 Task: Look for space in Alt-Hohenschönhausen, Germany from 1st July, 2023 to 3rd July, 2023 for 1 adult in price range Rs.5000 to Rs.15000. Place can be private room with 1  bedroom having 1 bed and 1 bathroom. Property type can be house, flat, guest house, hotel. Amenities needed are: wifi. Booking option can be shelf check-in. Required host language is English.
Action: Mouse moved to (579, 88)
Screenshot: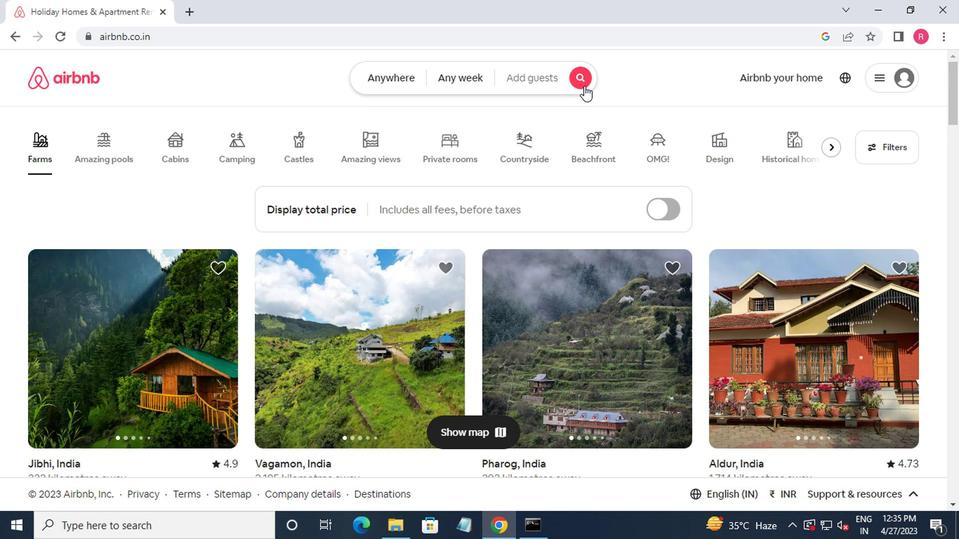 
Action: Mouse pressed left at (579, 88)
Screenshot: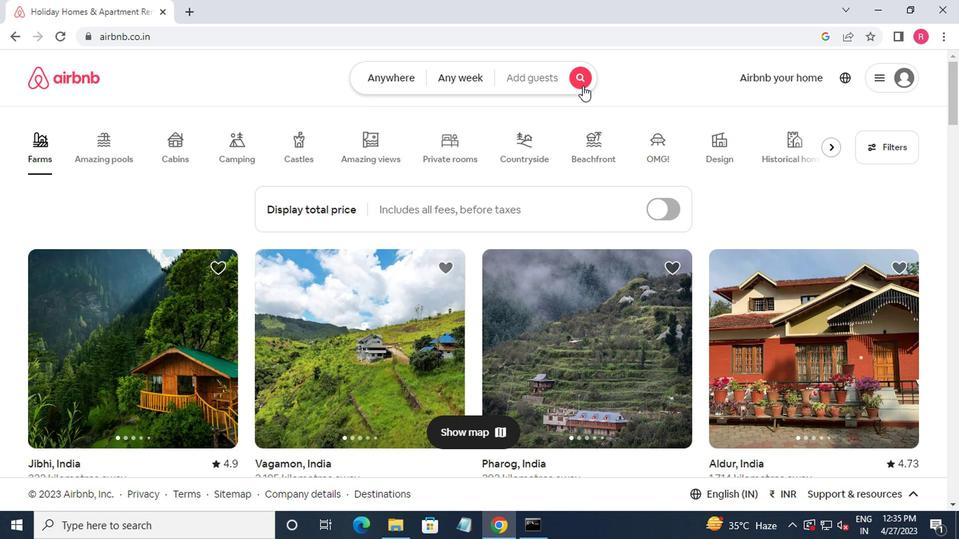 
Action: Mouse moved to (248, 147)
Screenshot: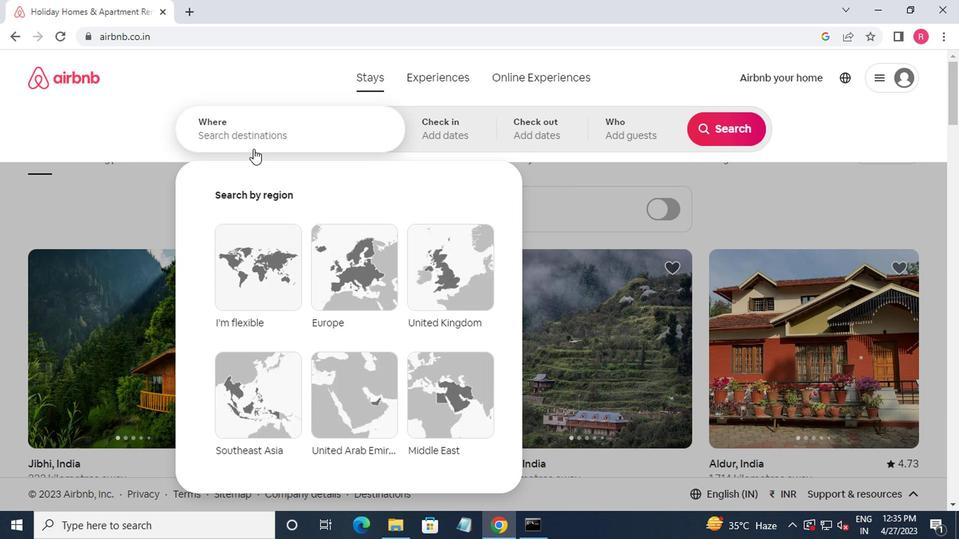 
Action: Mouse pressed left at (248, 147)
Screenshot: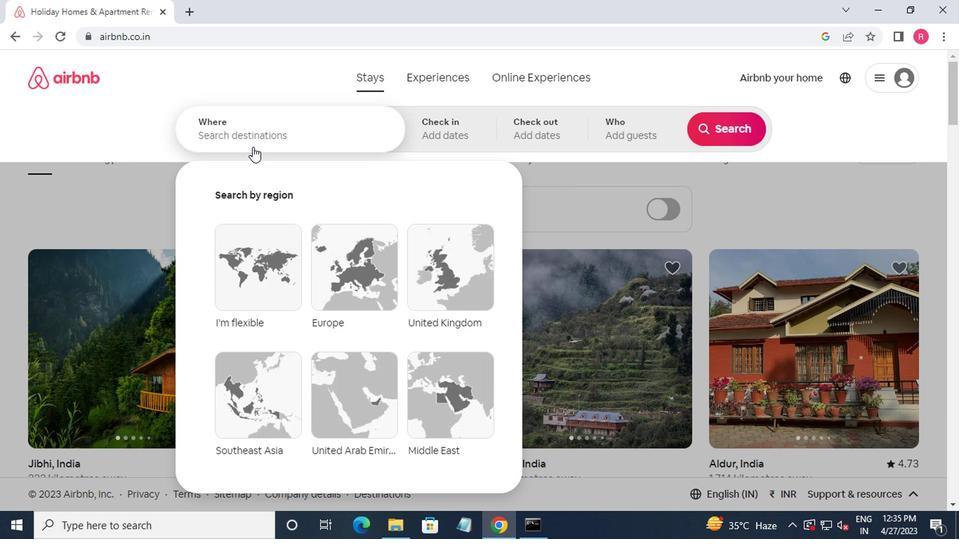 
Action: Mouse moved to (249, 147)
Screenshot: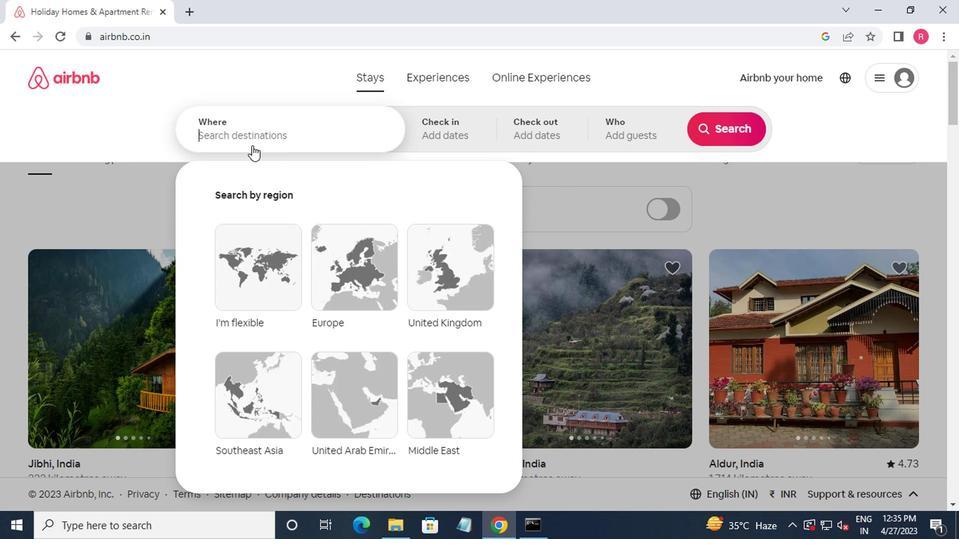 
Action: Key pressed alt-hohen<Key.down><Key.enter>
Screenshot: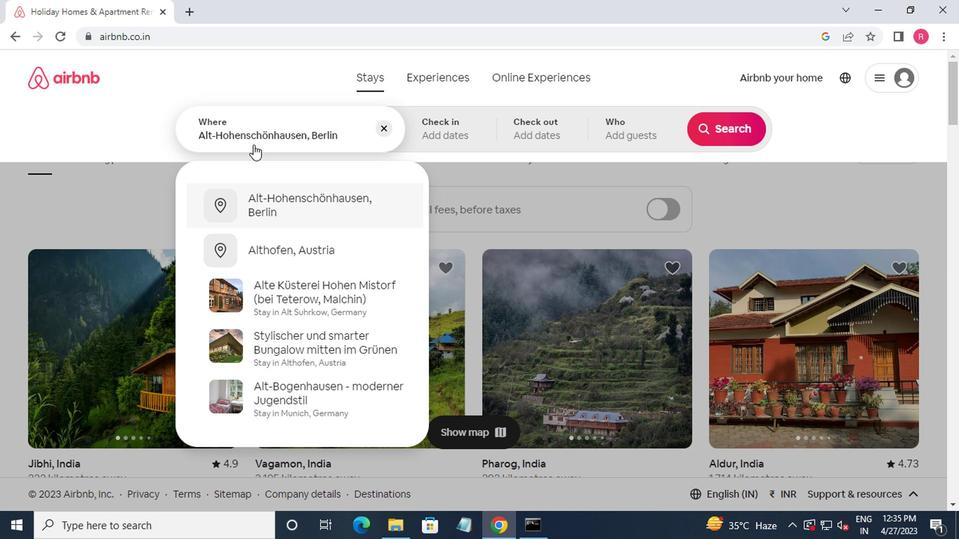 
Action: Mouse moved to (713, 246)
Screenshot: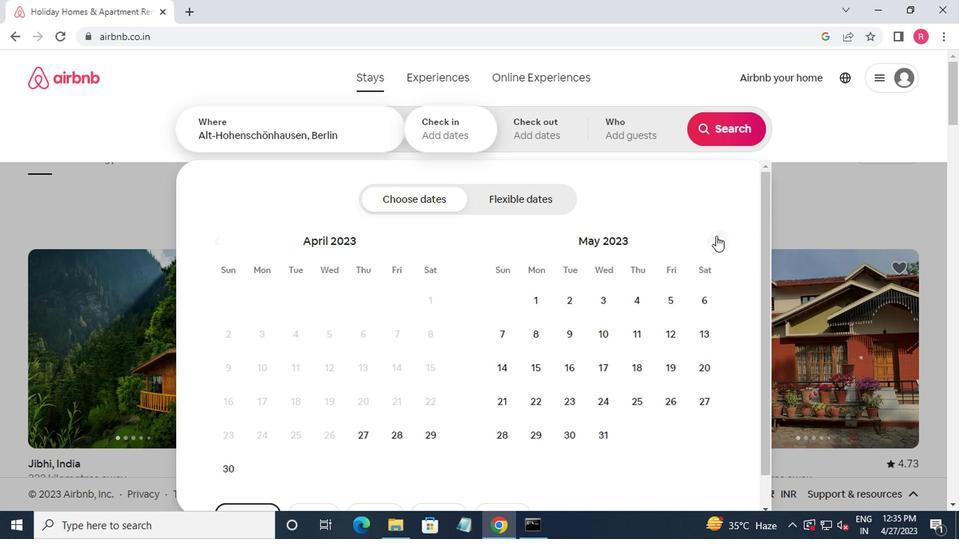 
Action: Mouse pressed left at (713, 246)
Screenshot: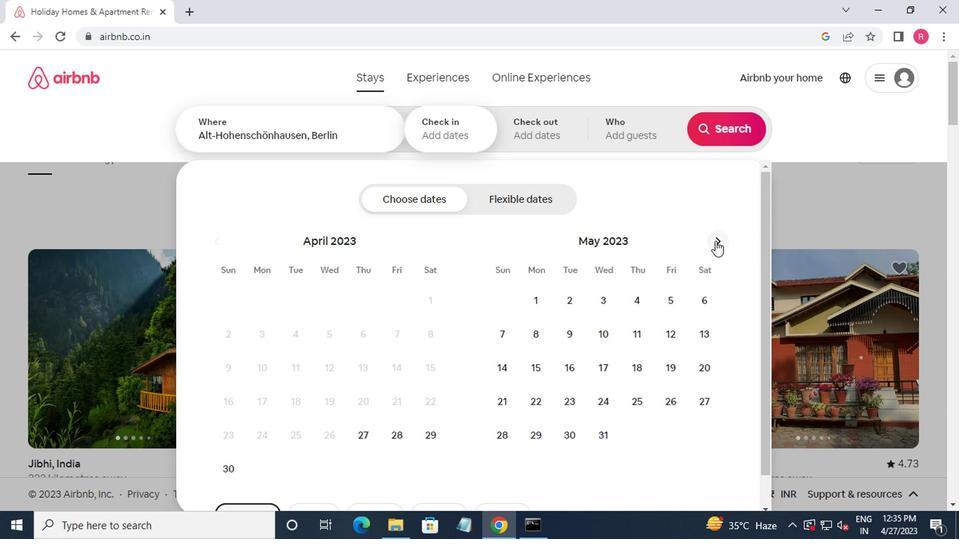 
Action: Mouse moved to (714, 242)
Screenshot: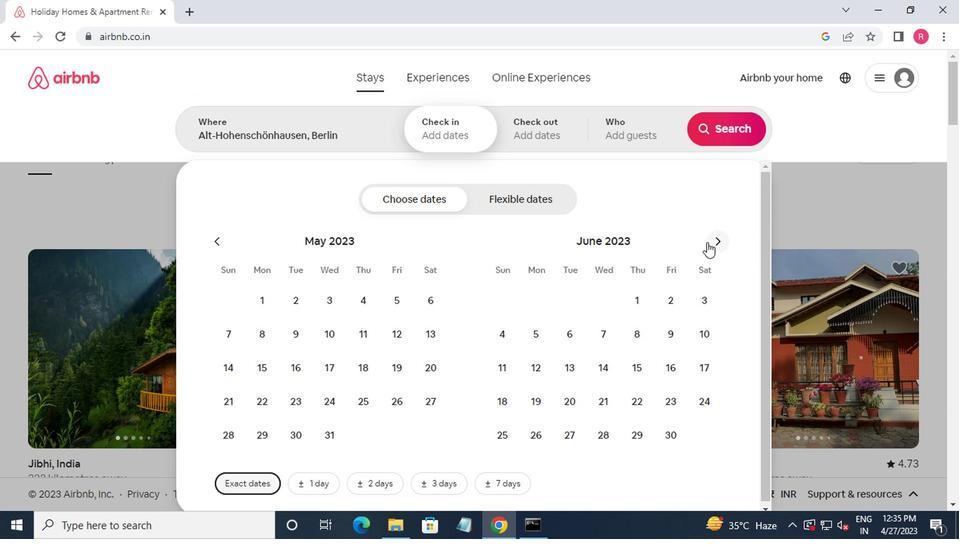 
Action: Mouse pressed left at (714, 242)
Screenshot: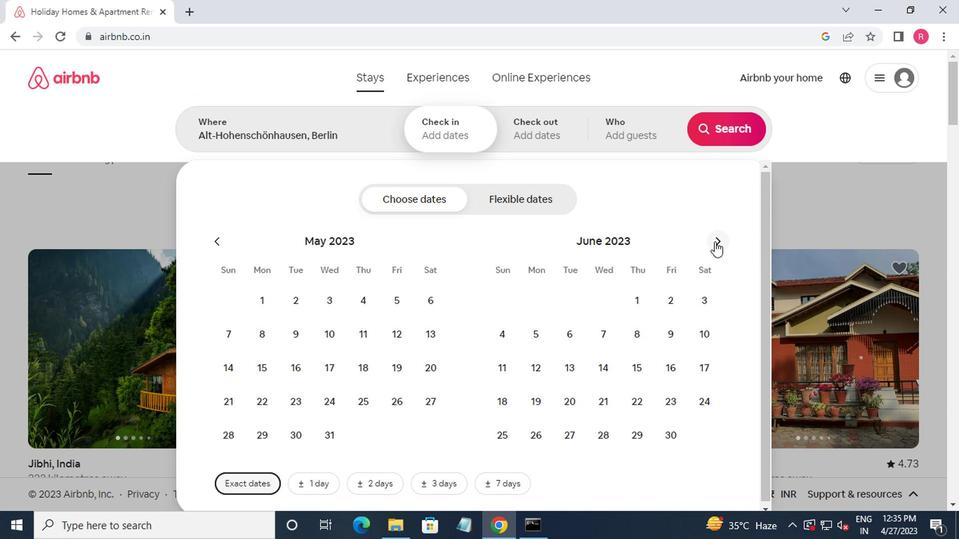 
Action: Mouse moved to (712, 306)
Screenshot: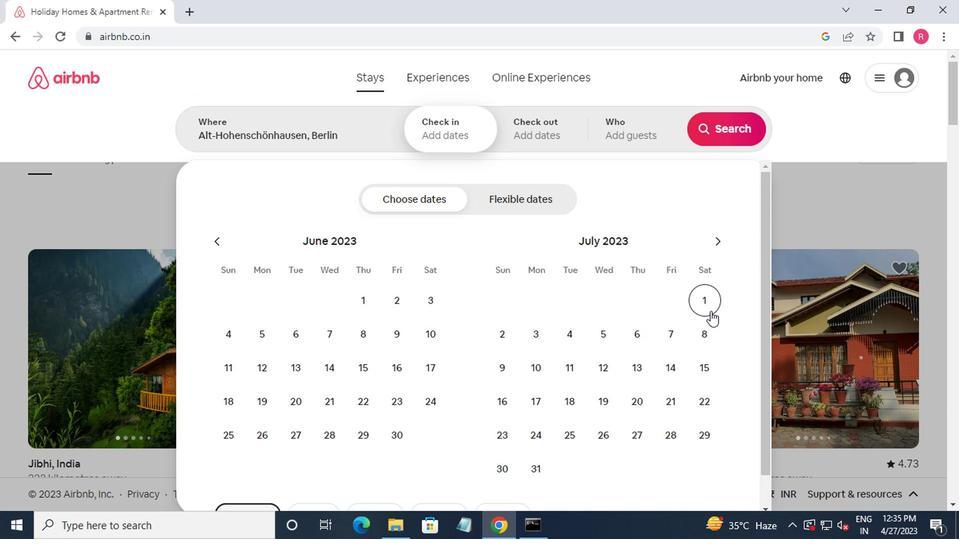 
Action: Mouse pressed left at (712, 306)
Screenshot: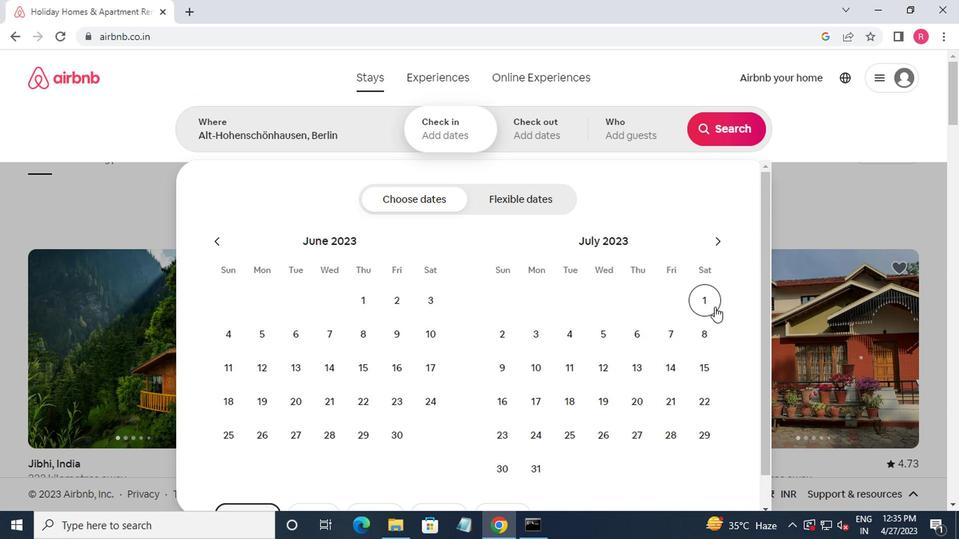 
Action: Mouse moved to (535, 340)
Screenshot: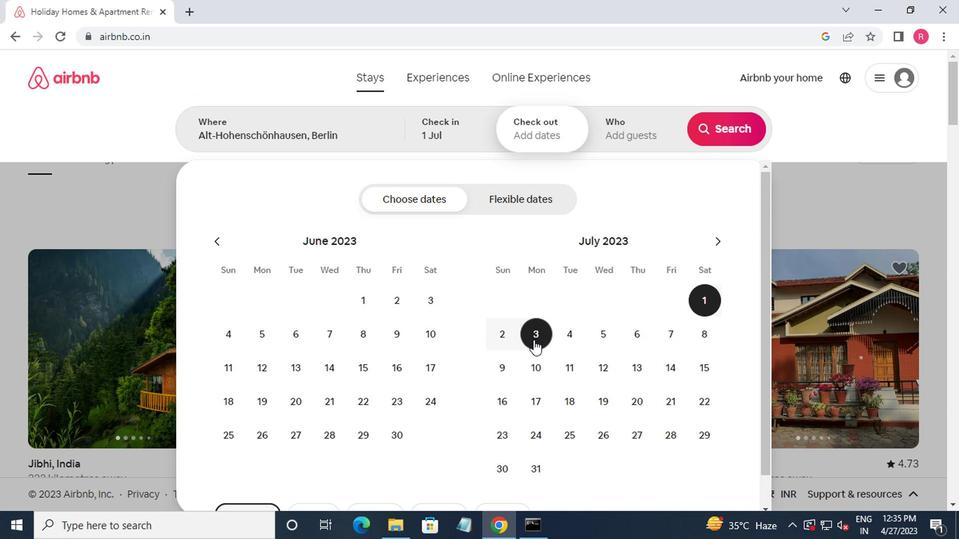 
Action: Mouse pressed left at (535, 340)
Screenshot: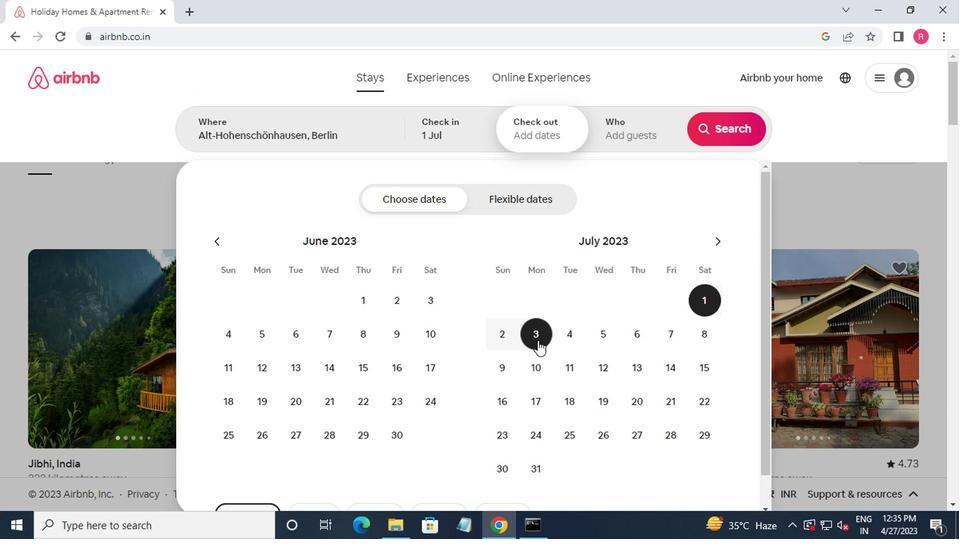 
Action: Mouse moved to (608, 137)
Screenshot: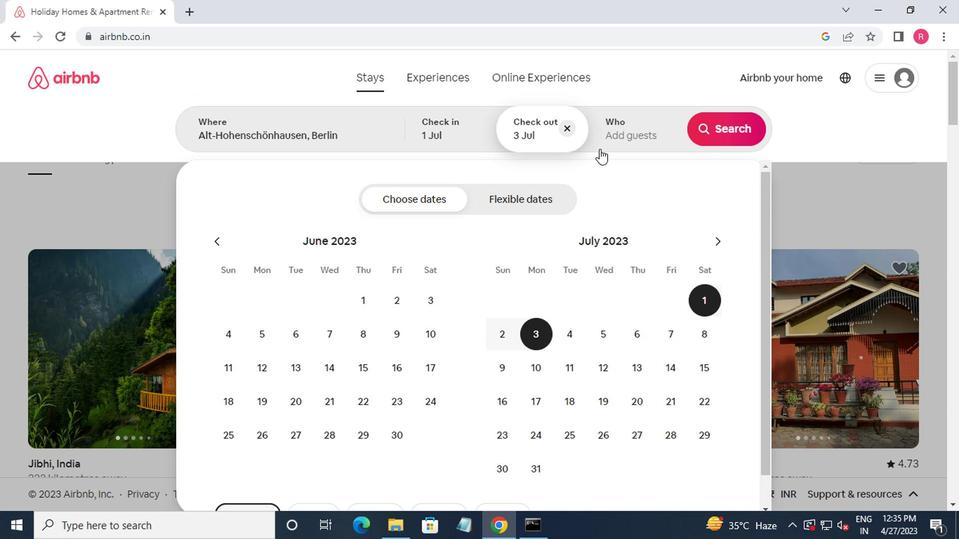 
Action: Mouse pressed left at (608, 137)
Screenshot: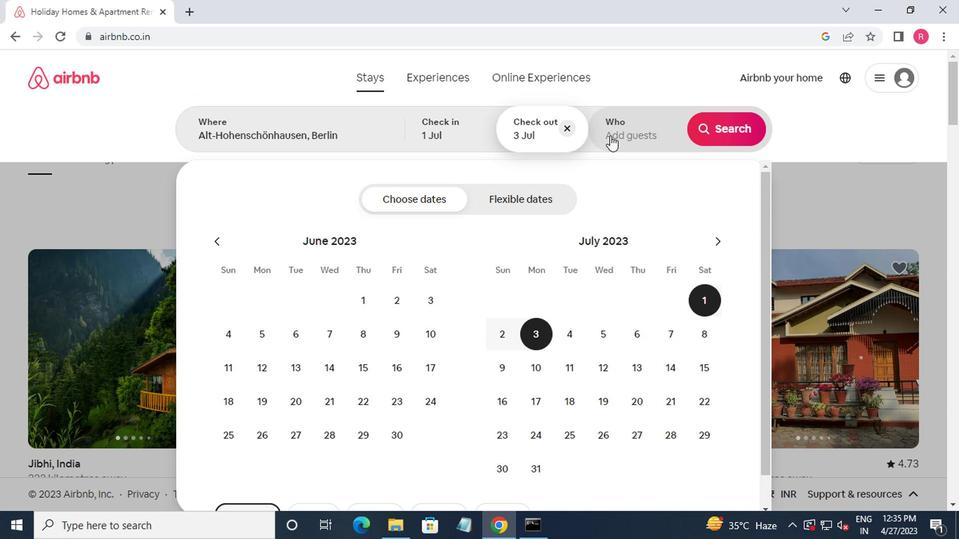 
Action: Mouse moved to (736, 207)
Screenshot: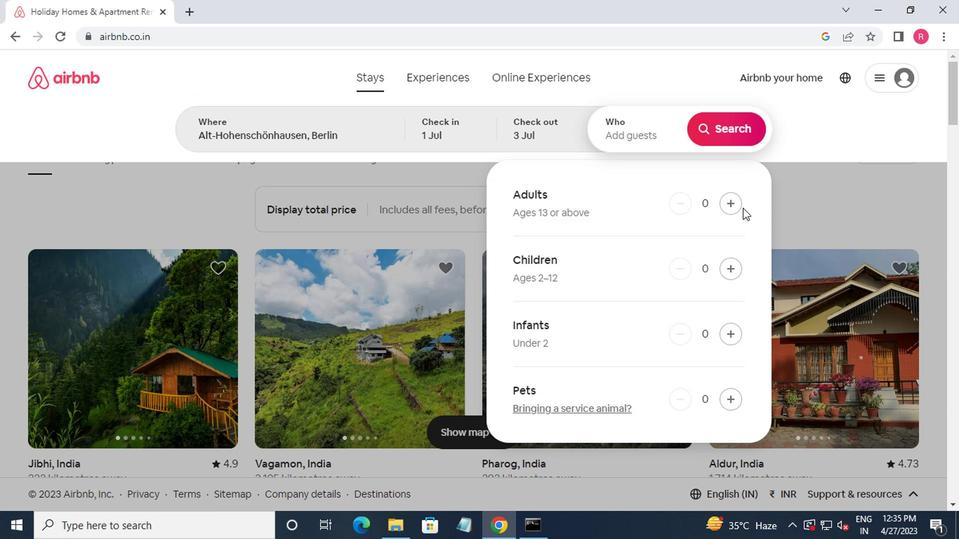 
Action: Mouse pressed left at (736, 207)
Screenshot: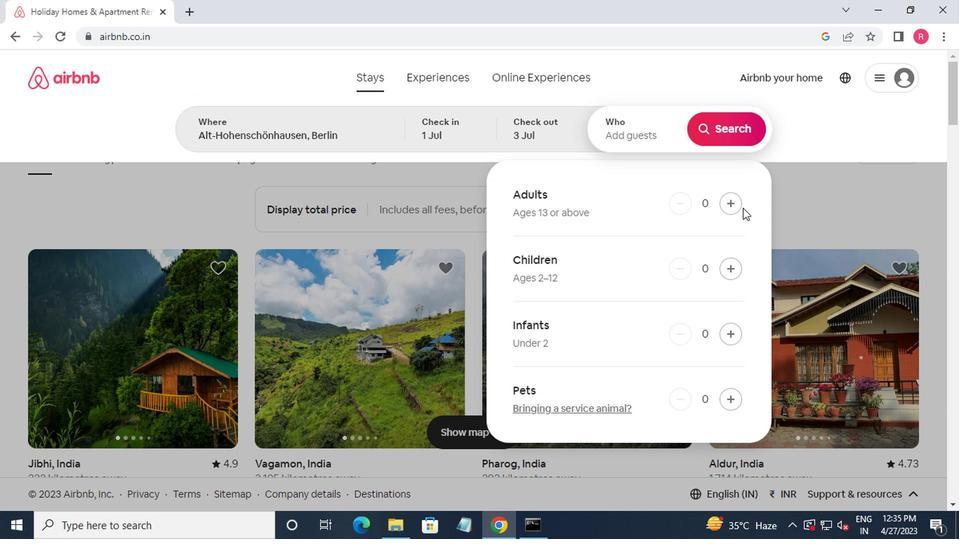 
Action: Mouse moved to (724, 145)
Screenshot: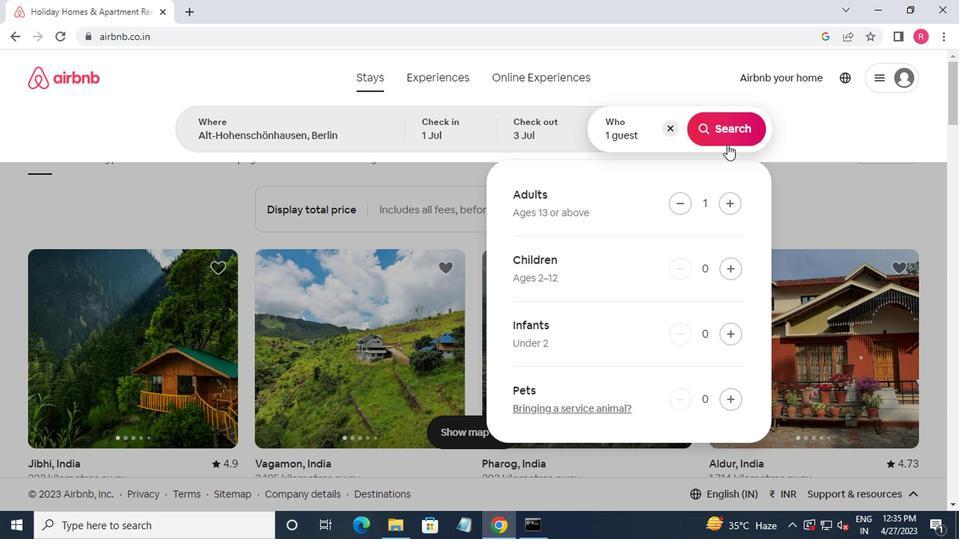 
Action: Mouse pressed left at (724, 145)
Screenshot: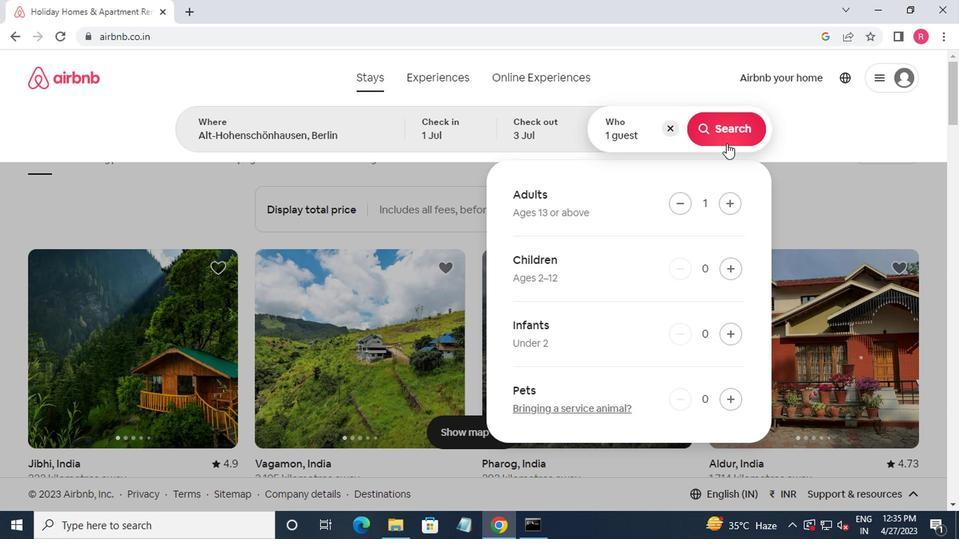 
Action: Mouse moved to (892, 135)
Screenshot: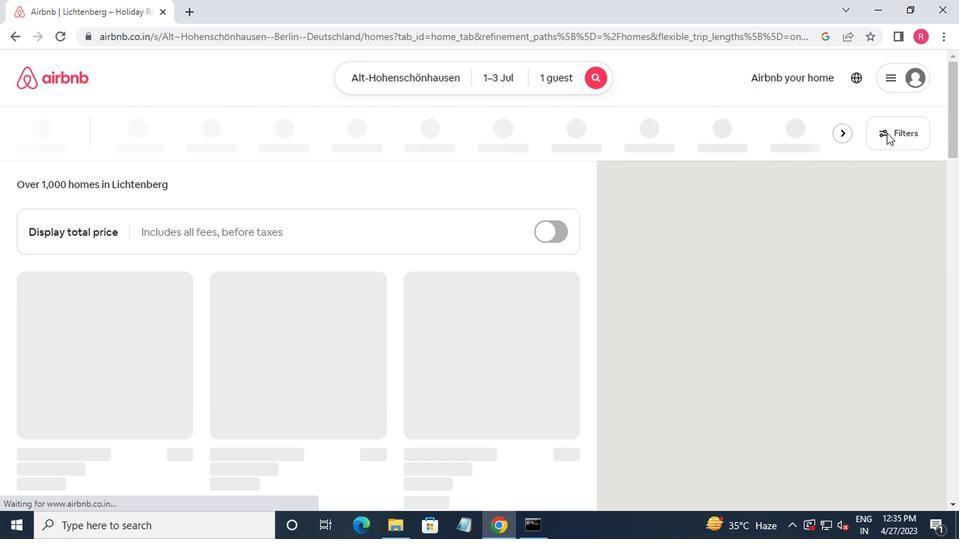 
Action: Mouse pressed left at (892, 135)
Screenshot: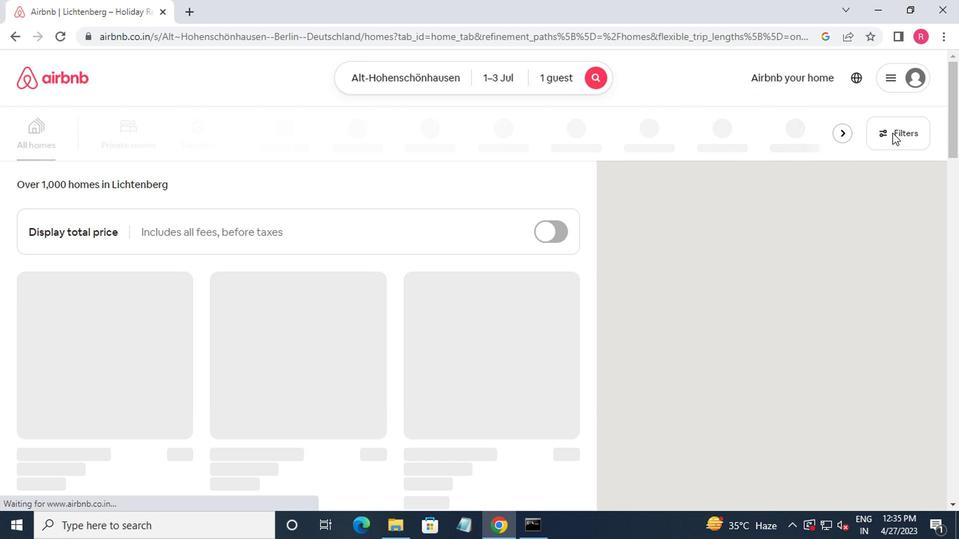 
Action: Mouse moved to (343, 315)
Screenshot: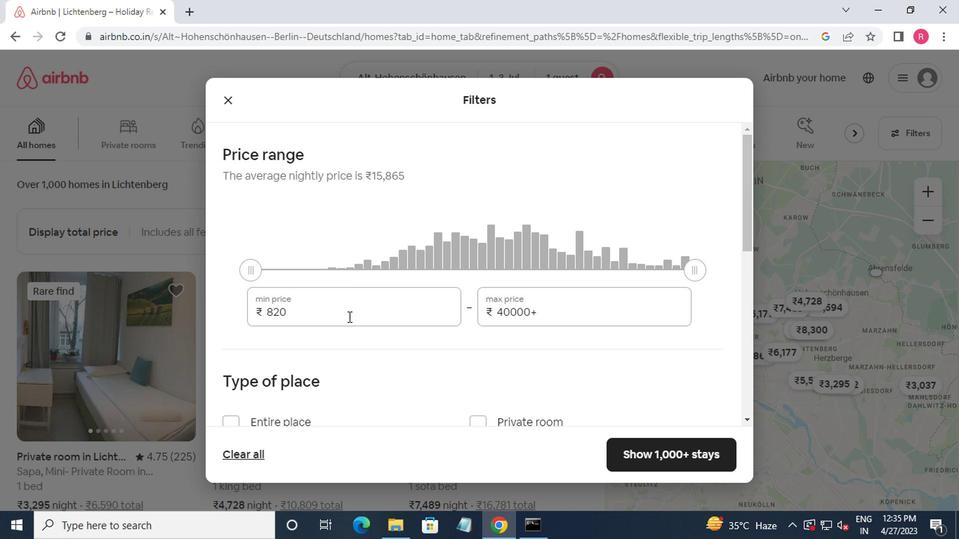 
Action: Mouse pressed left at (343, 315)
Screenshot: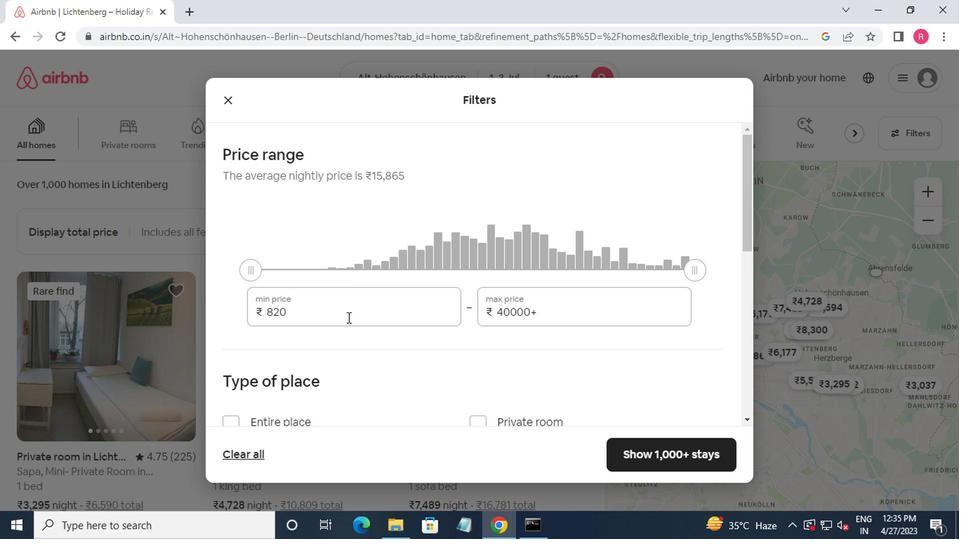 
Action: Mouse moved to (343, 313)
Screenshot: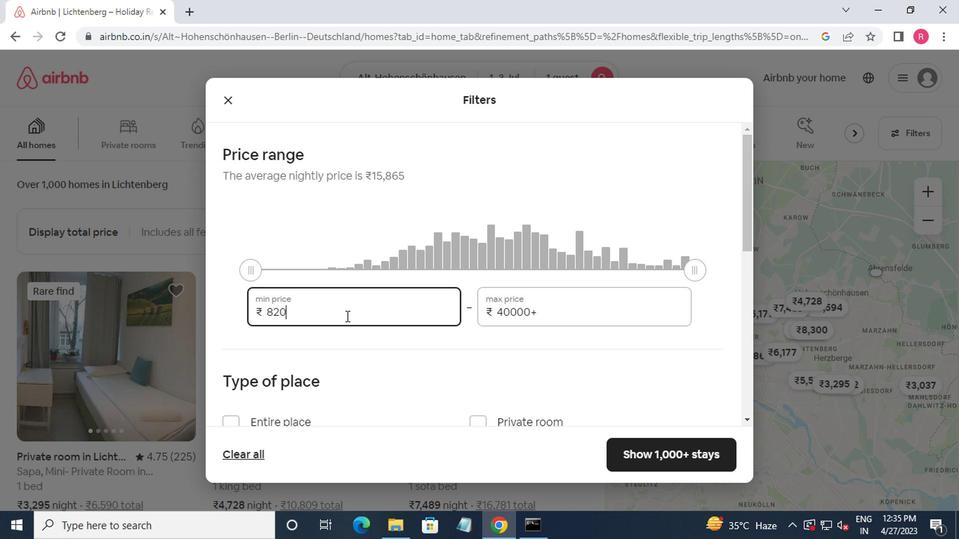 
Action: Key pressed <Key.backspace><Key.backspace><Key.backspace><Key.backspace><Key.backspace>5000<Key.tab>1<Key.backspace><Key.backspace><Key.backspace><Key.backspace><Key.backspace><Key.backspace><Key.backspace><Key.backspace><Key.backspace><Key.backspace>15000
Screenshot: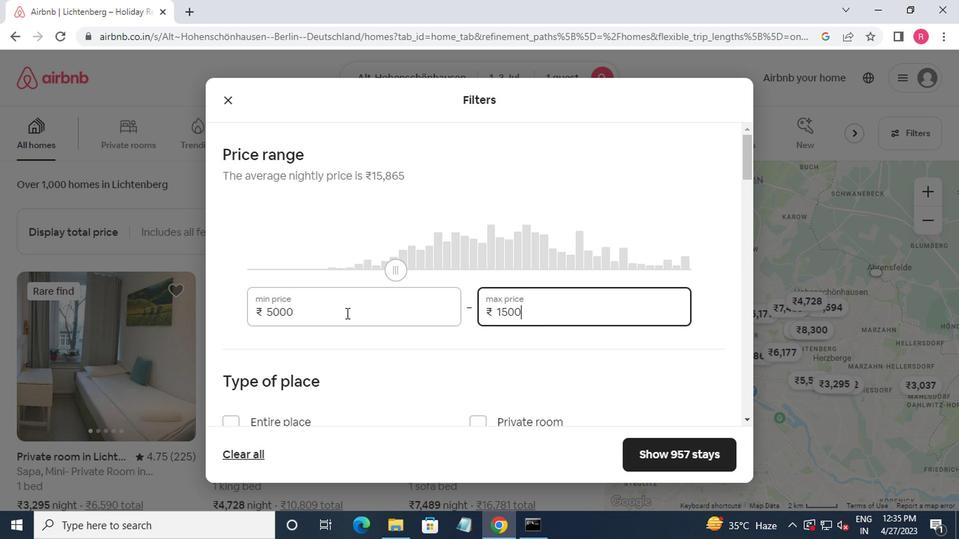 
Action: Mouse moved to (340, 315)
Screenshot: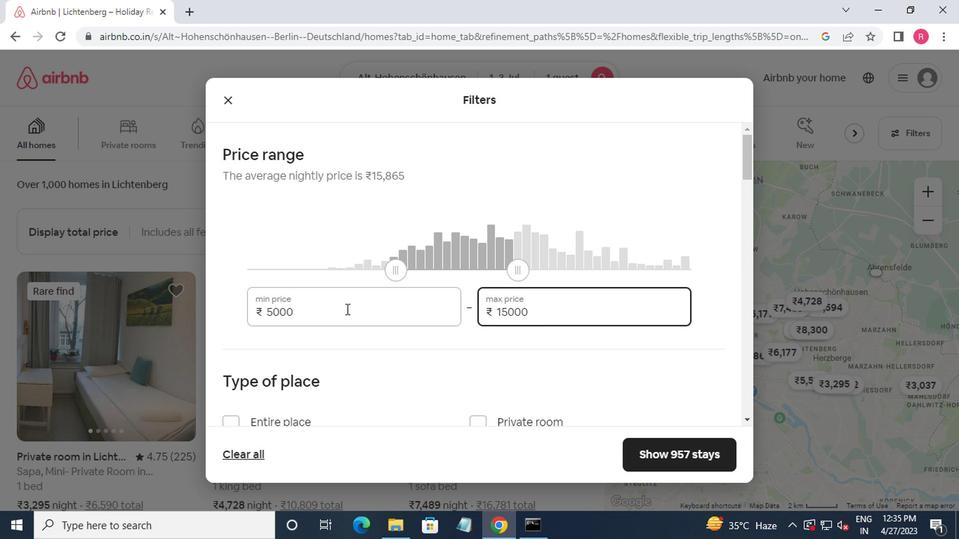 
Action: Mouse scrolled (340, 315) with delta (0, 0)
Screenshot: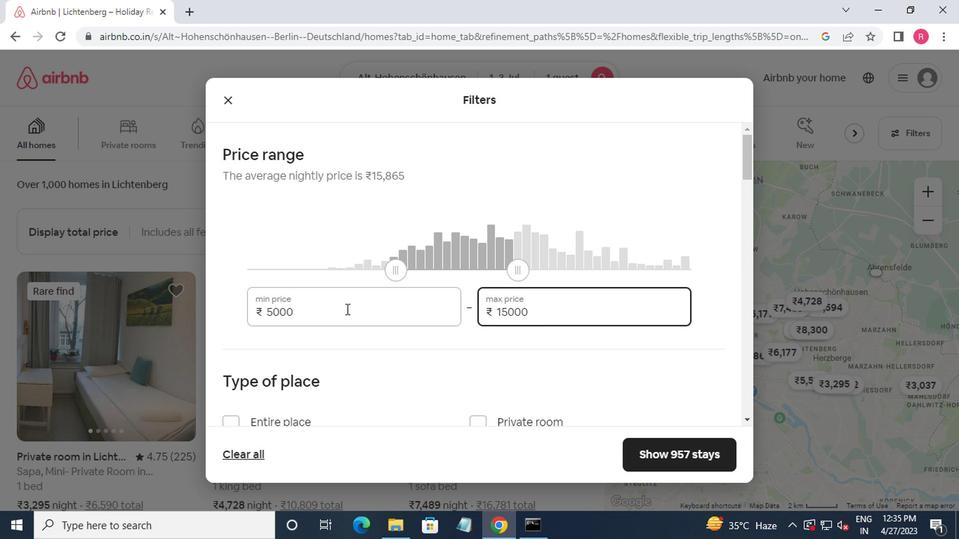 
Action: Mouse moved to (340, 317)
Screenshot: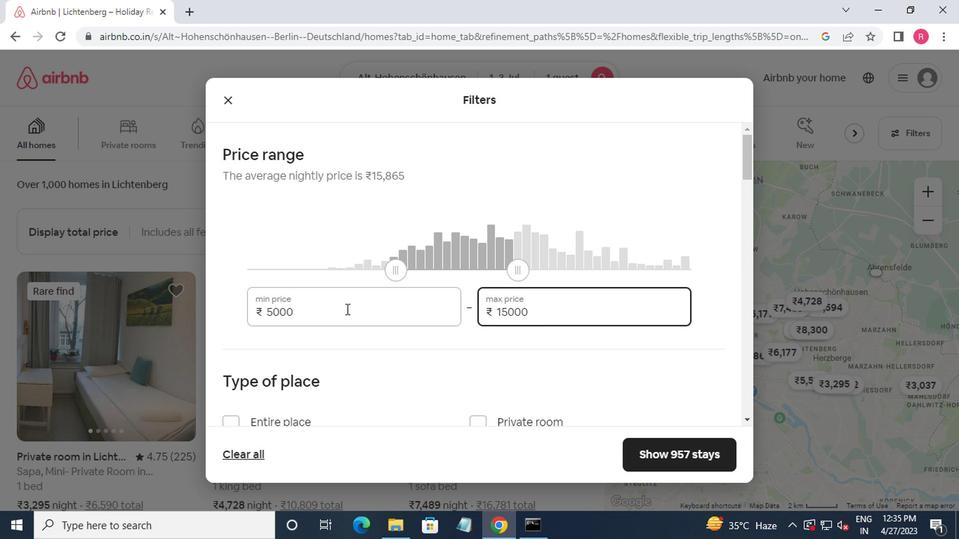 
Action: Mouse scrolled (340, 317) with delta (0, 0)
Screenshot: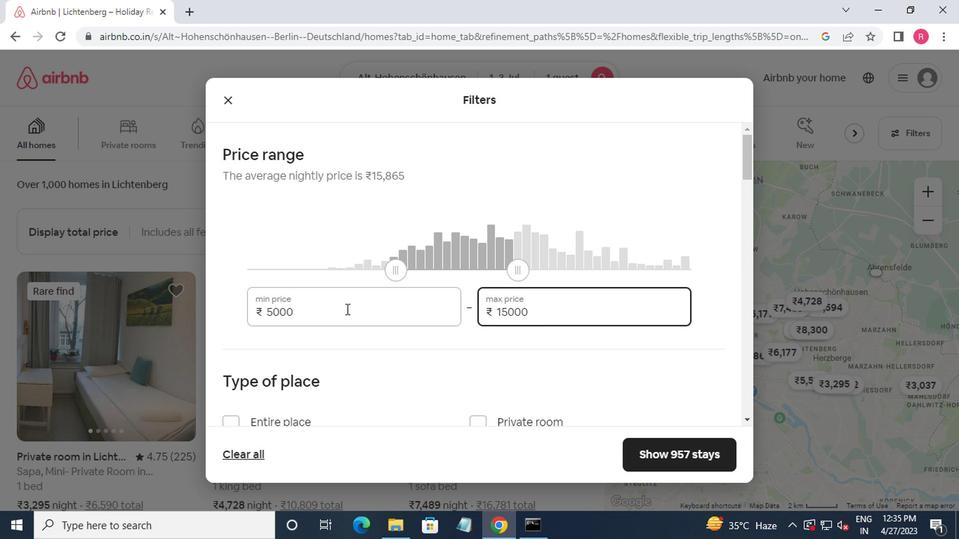 
Action: Mouse moved to (481, 285)
Screenshot: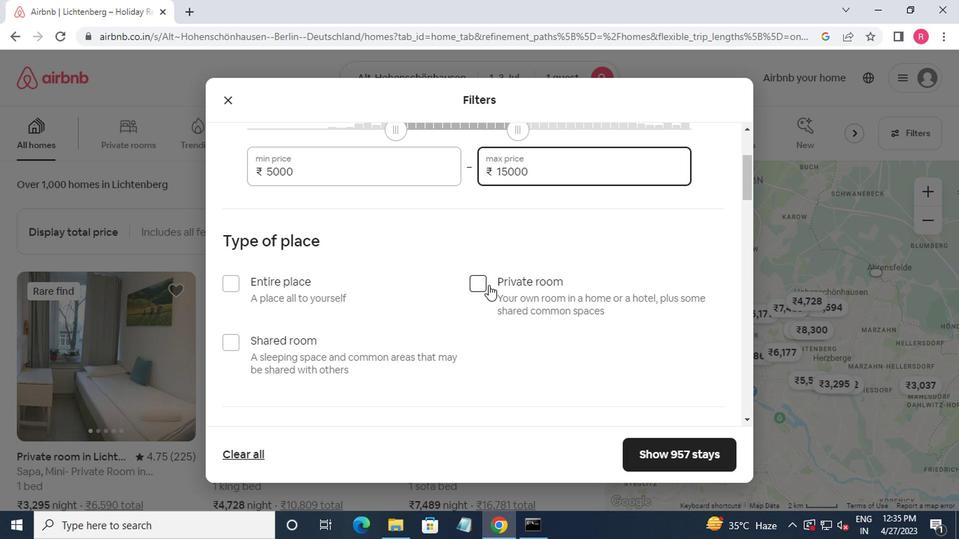 
Action: Mouse pressed left at (481, 285)
Screenshot: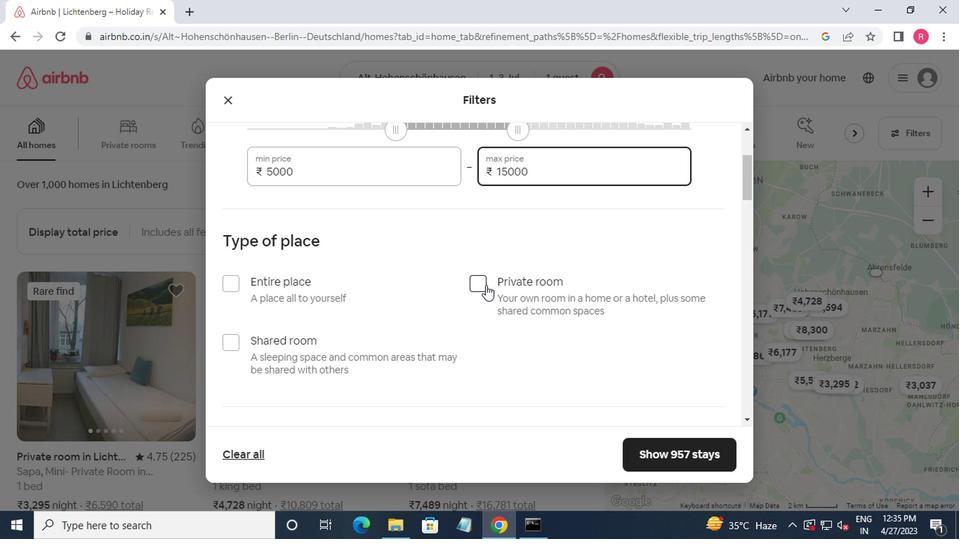
Action: Mouse moved to (478, 285)
Screenshot: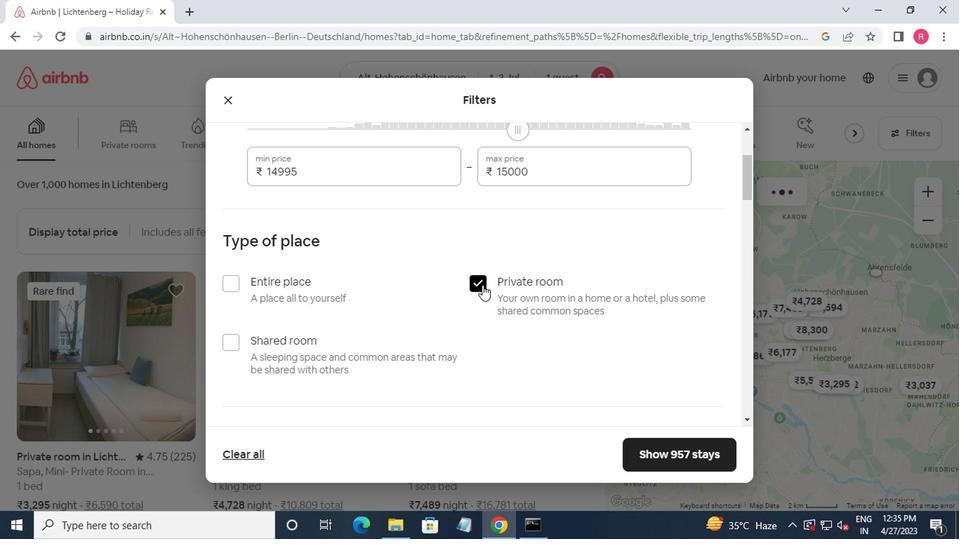 
Action: Mouse scrolled (478, 284) with delta (0, 0)
Screenshot: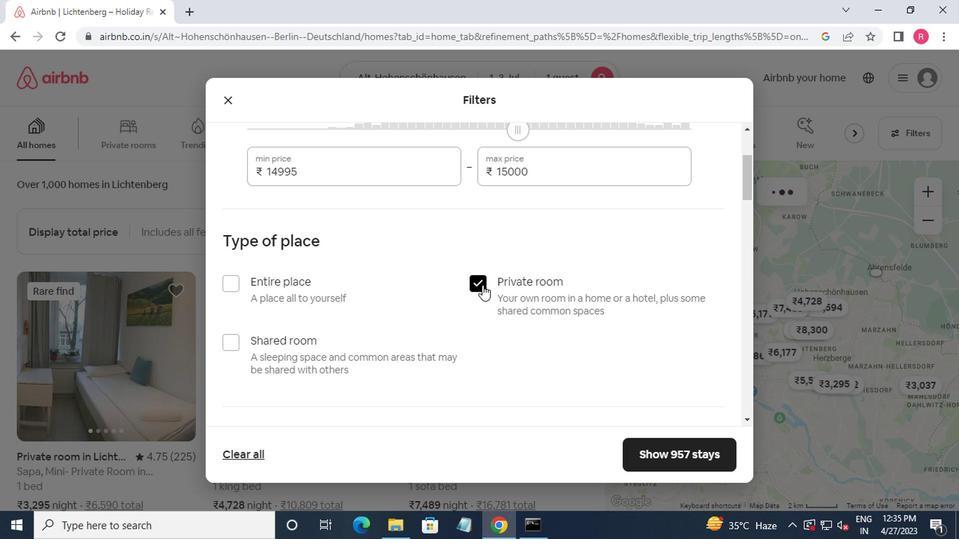 
Action: Mouse moved to (477, 286)
Screenshot: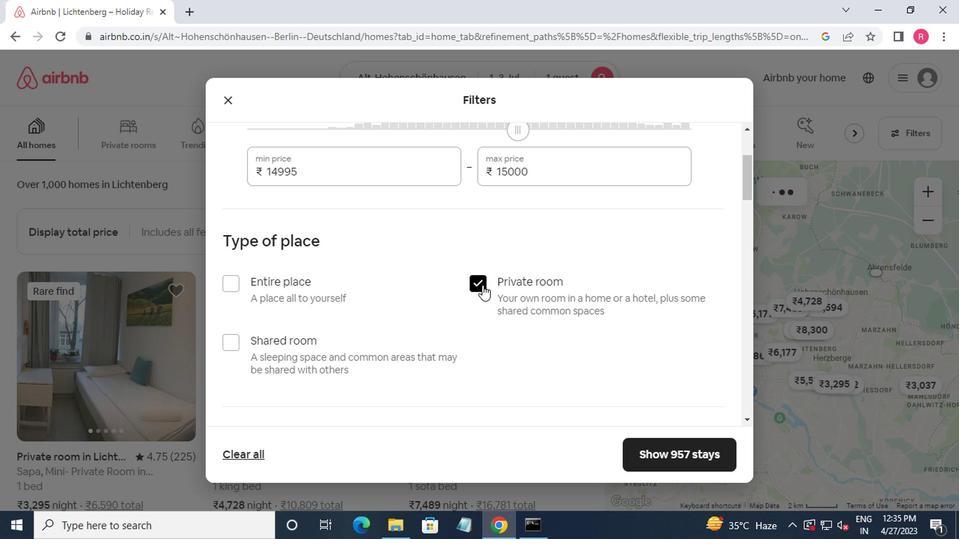 
Action: Mouse scrolled (477, 286) with delta (0, 0)
Screenshot: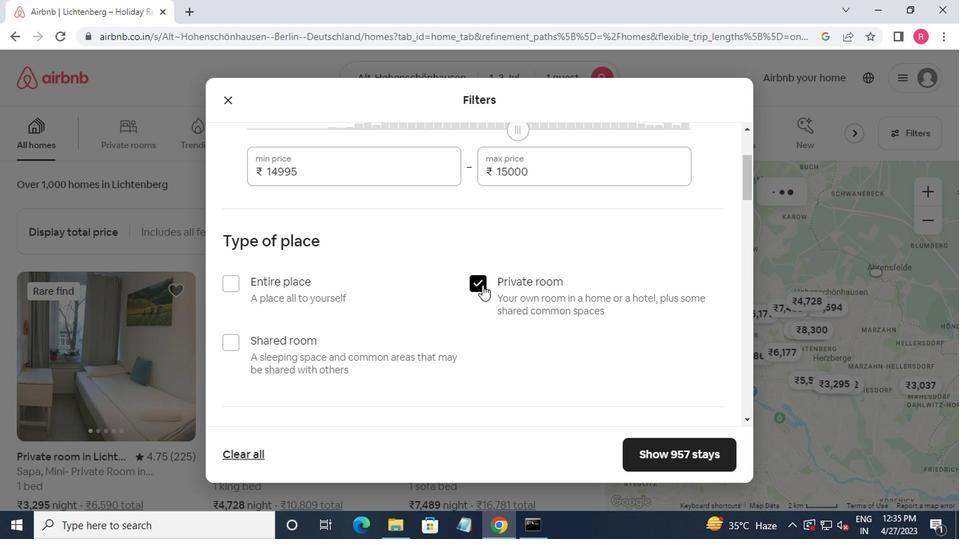 
Action: Mouse moved to (308, 367)
Screenshot: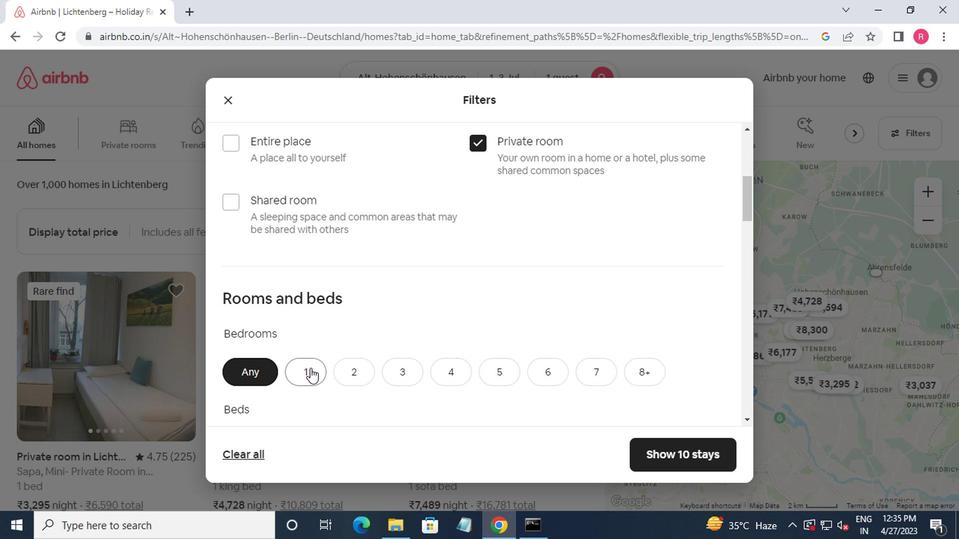 
Action: Mouse pressed left at (308, 367)
Screenshot: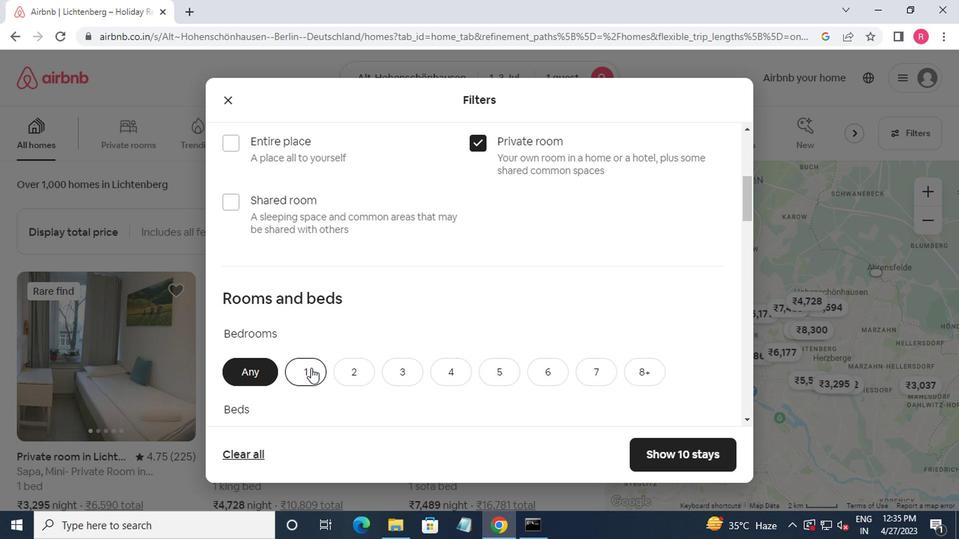 
Action: Mouse moved to (311, 367)
Screenshot: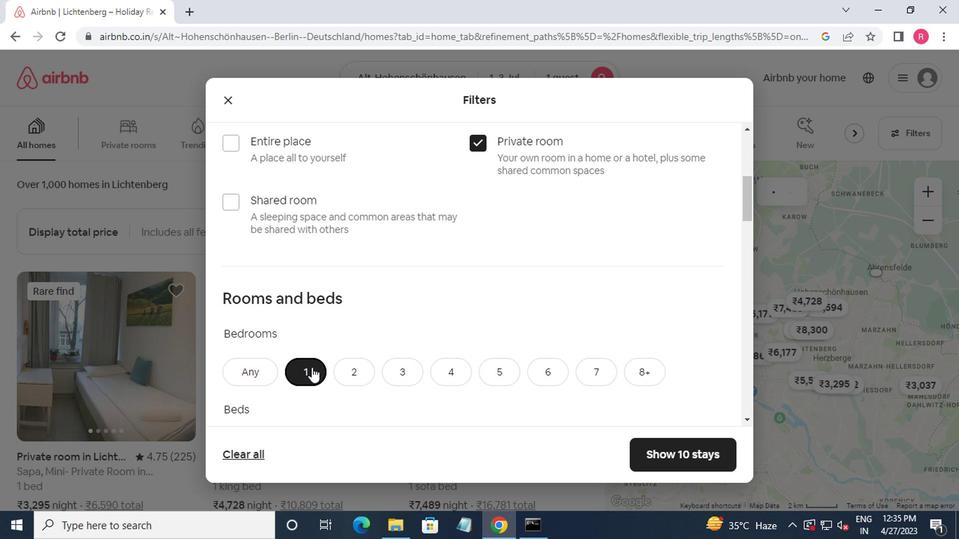
Action: Mouse scrolled (311, 367) with delta (0, 0)
Screenshot: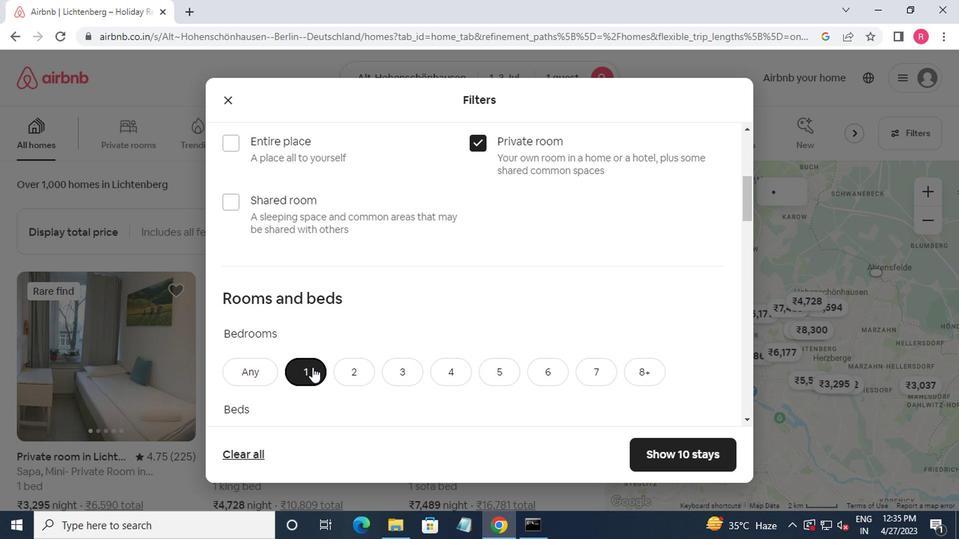 
Action: Mouse scrolled (311, 367) with delta (0, 0)
Screenshot: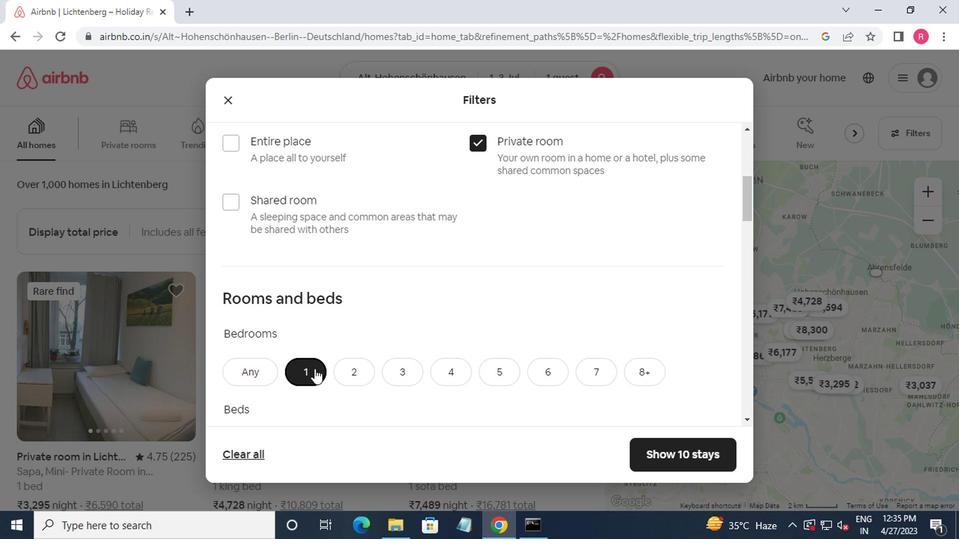 
Action: Mouse moved to (309, 304)
Screenshot: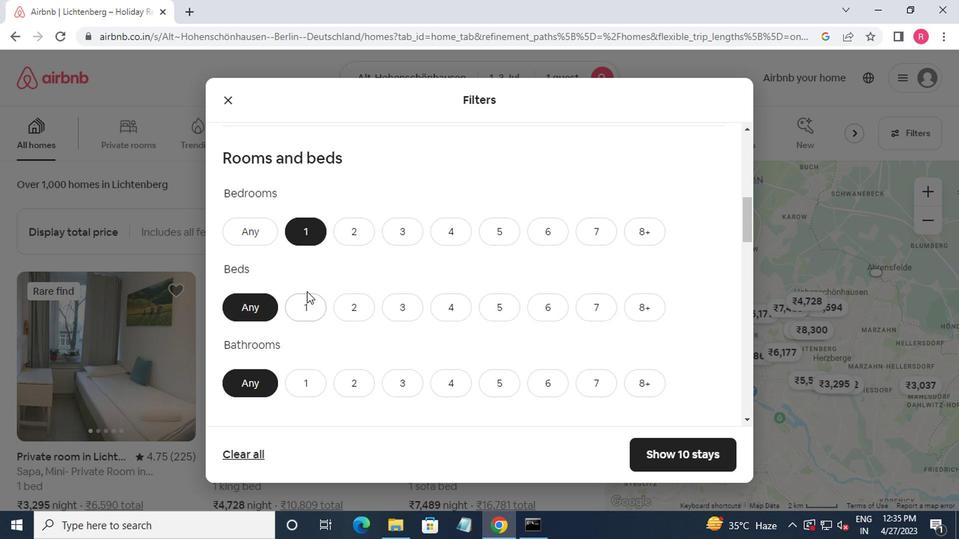 
Action: Mouse pressed left at (309, 304)
Screenshot: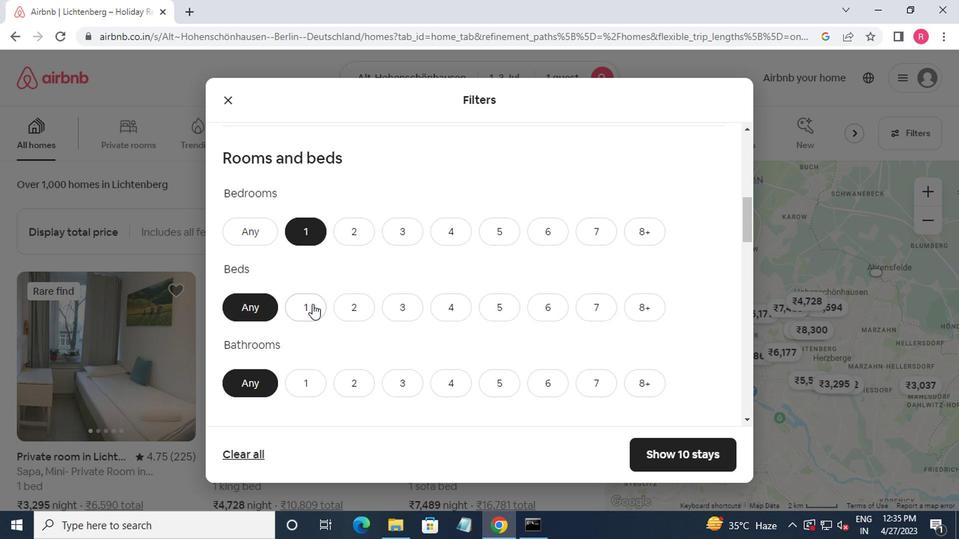 
Action: Mouse moved to (310, 376)
Screenshot: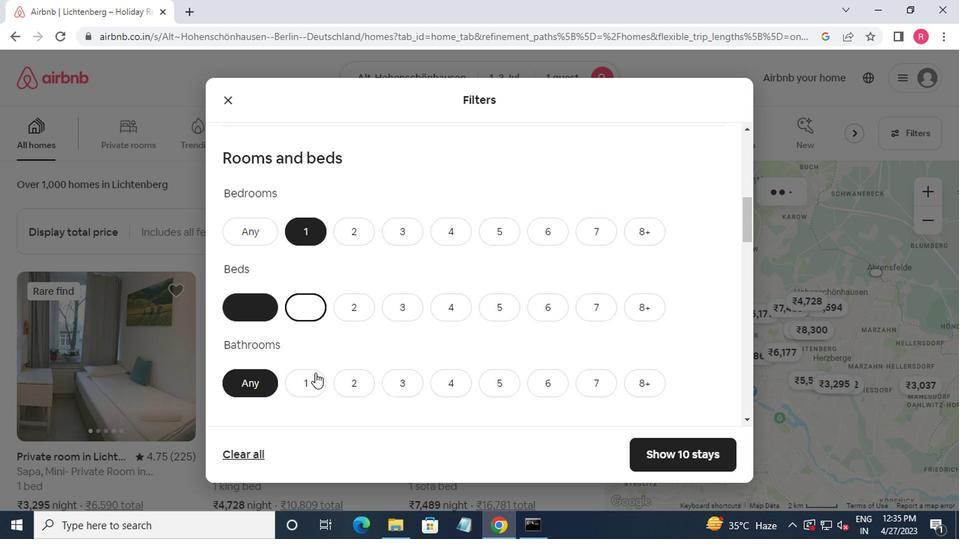 
Action: Mouse pressed left at (310, 376)
Screenshot: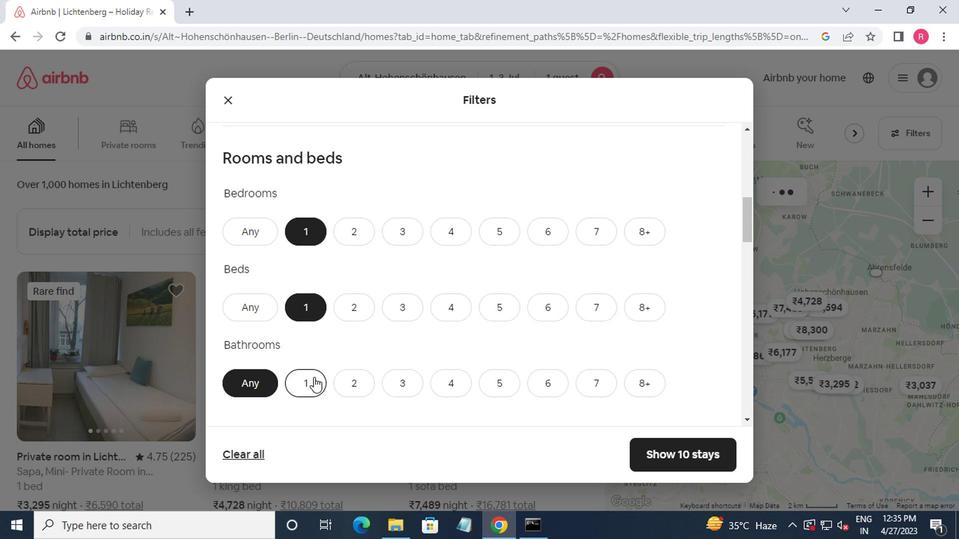 
Action: Mouse moved to (494, 171)
Screenshot: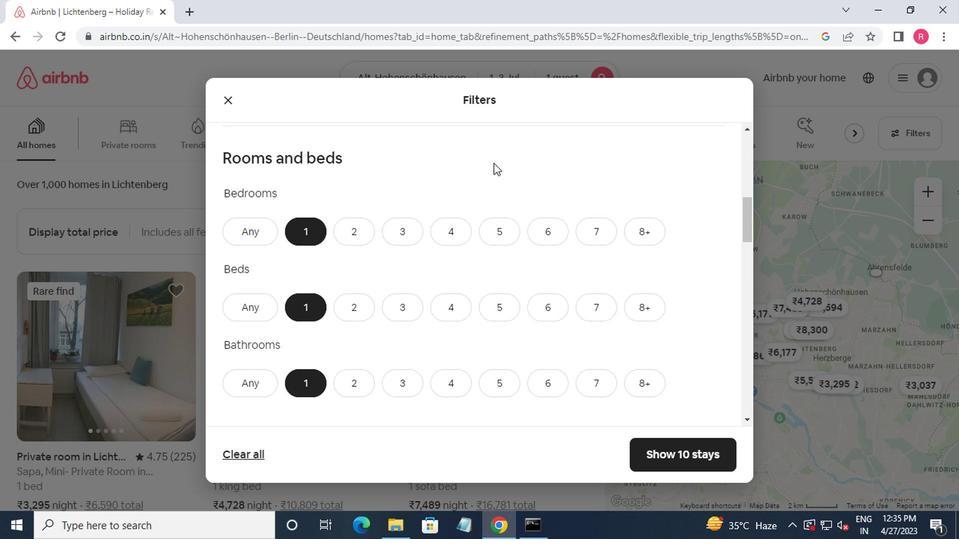 
Action: Mouse scrolled (494, 170) with delta (0, 0)
Screenshot: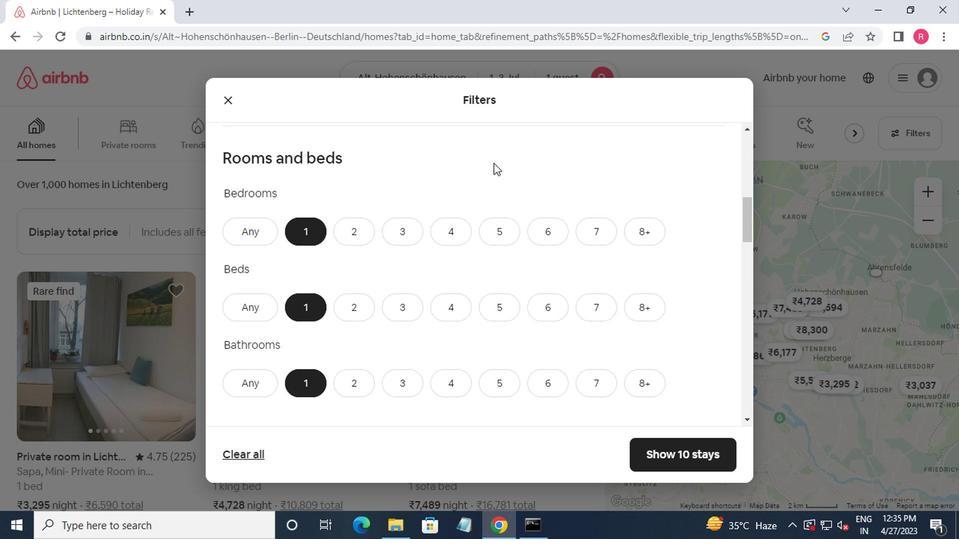
Action: Mouse moved to (495, 172)
Screenshot: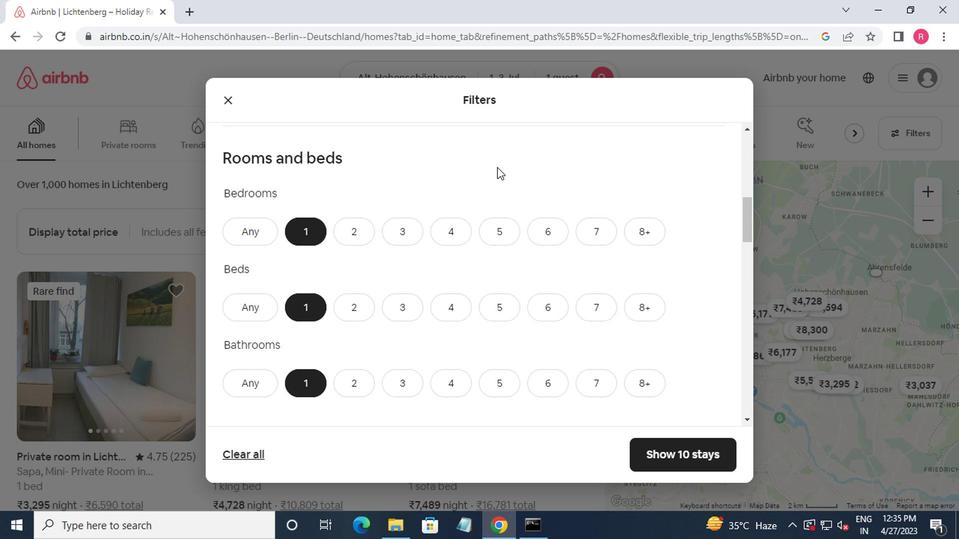 
Action: Mouse scrolled (495, 171) with delta (0, 0)
Screenshot: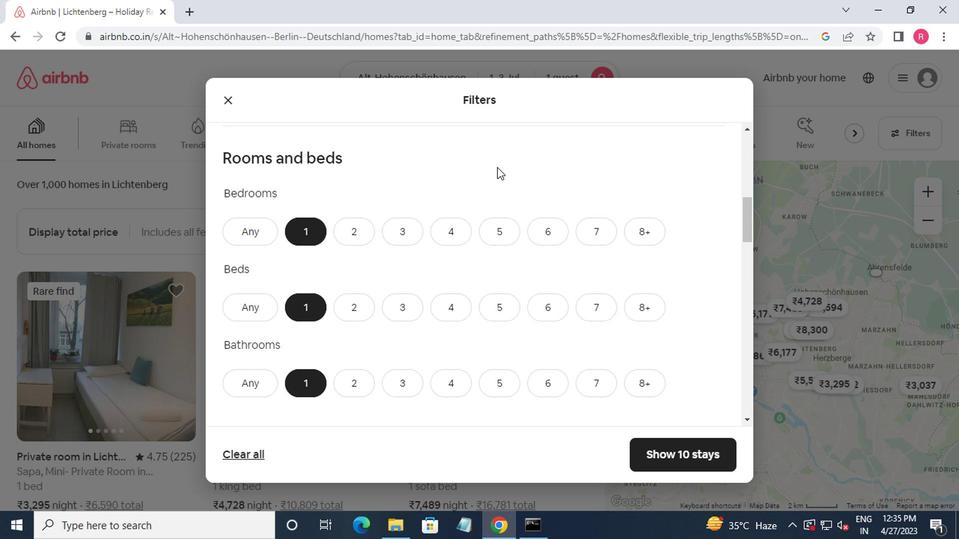 
Action: Mouse moved to (509, 178)
Screenshot: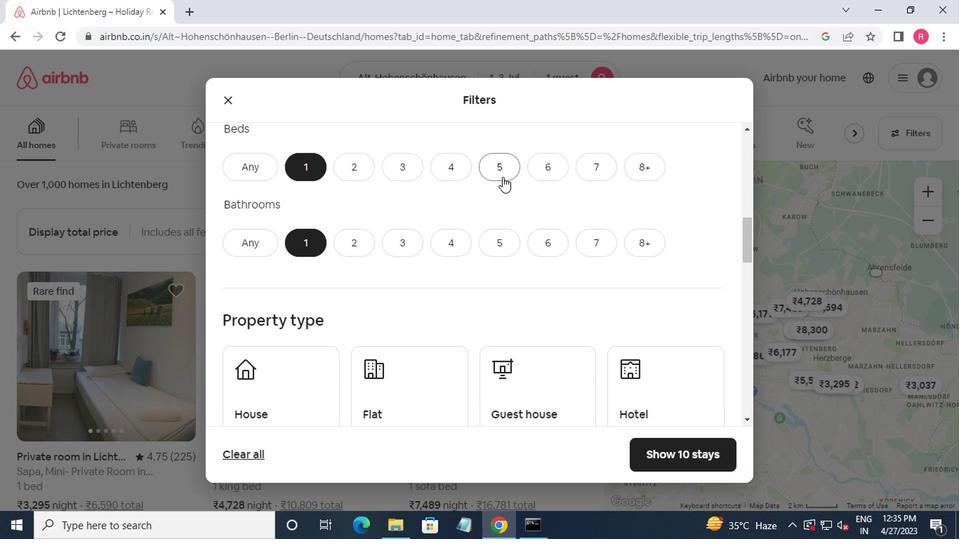 
Action: Mouse scrolled (509, 178) with delta (0, 0)
Screenshot: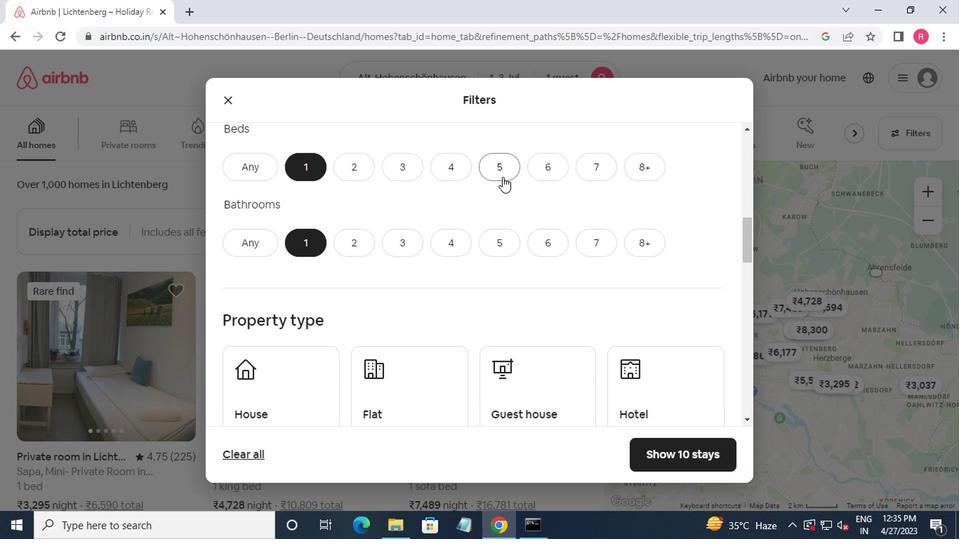 
Action: Mouse moved to (500, 180)
Screenshot: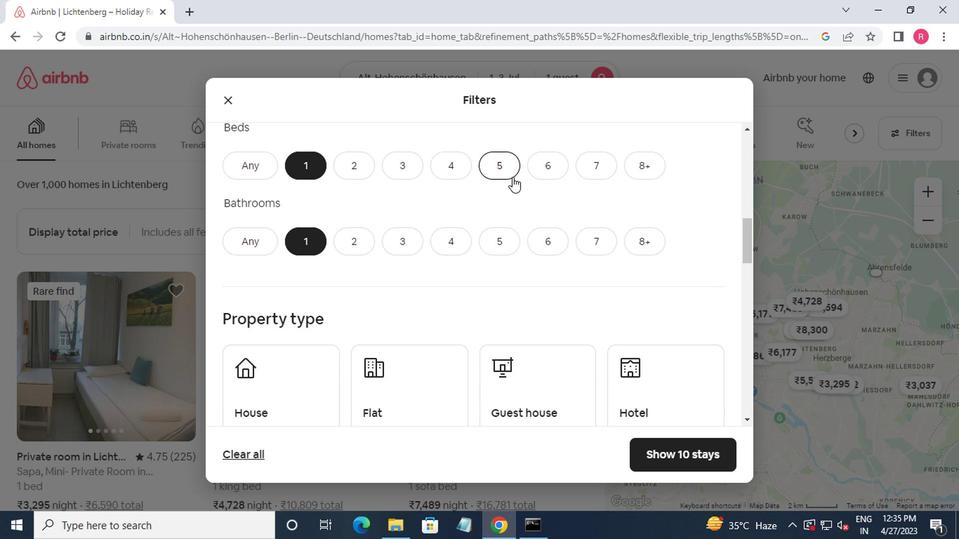 
Action: Mouse scrolled (500, 179) with delta (0, 0)
Screenshot: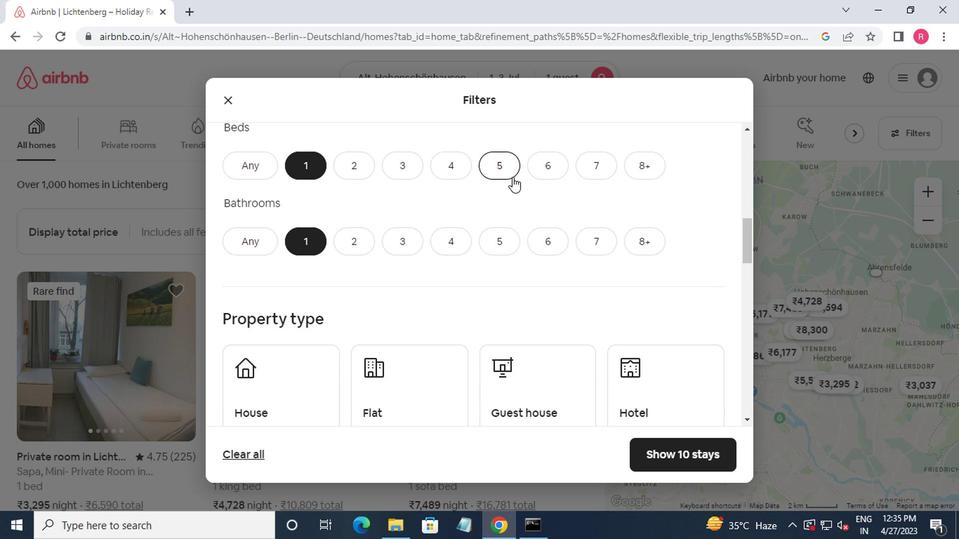 
Action: Mouse moved to (309, 223)
Screenshot: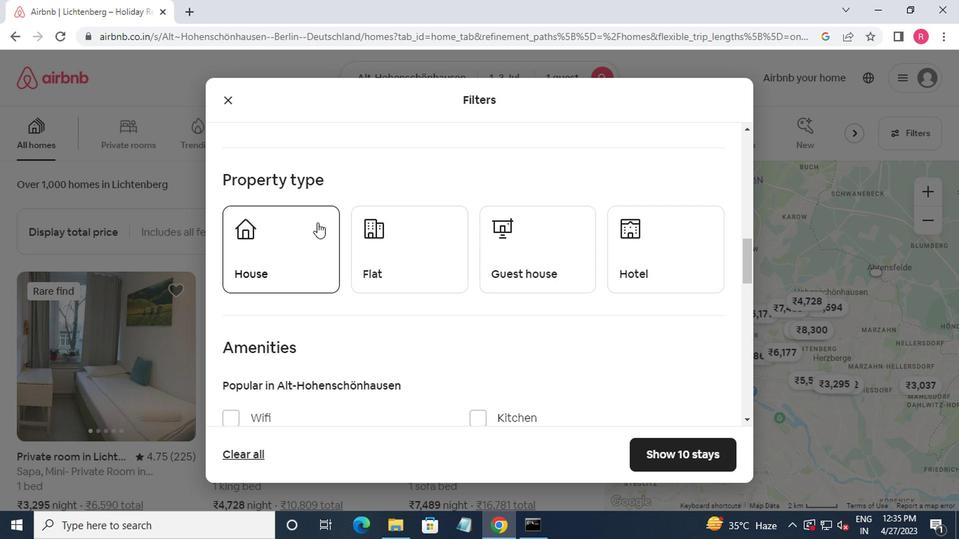 
Action: Mouse pressed left at (309, 223)
Screenshot: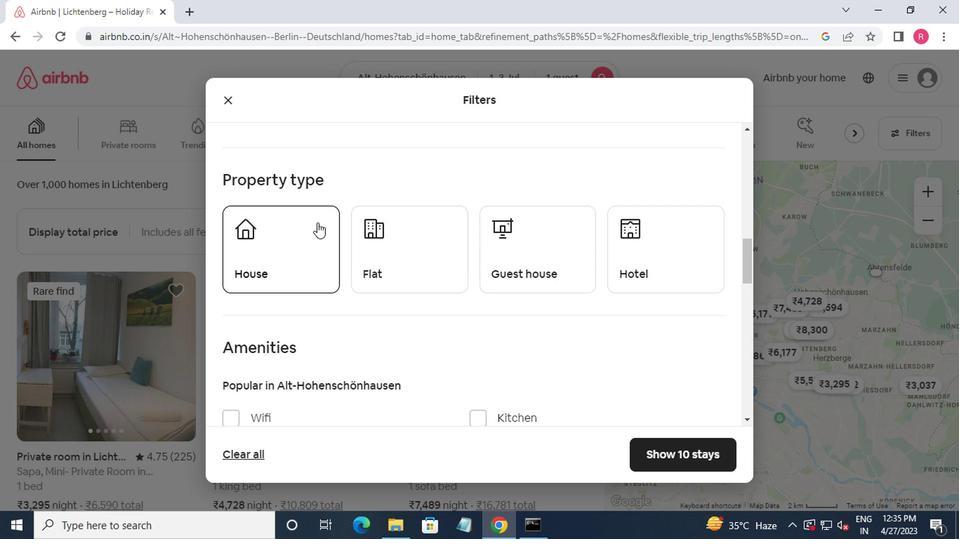 
Action: Mouse moved to (405, 240)
Screenshot: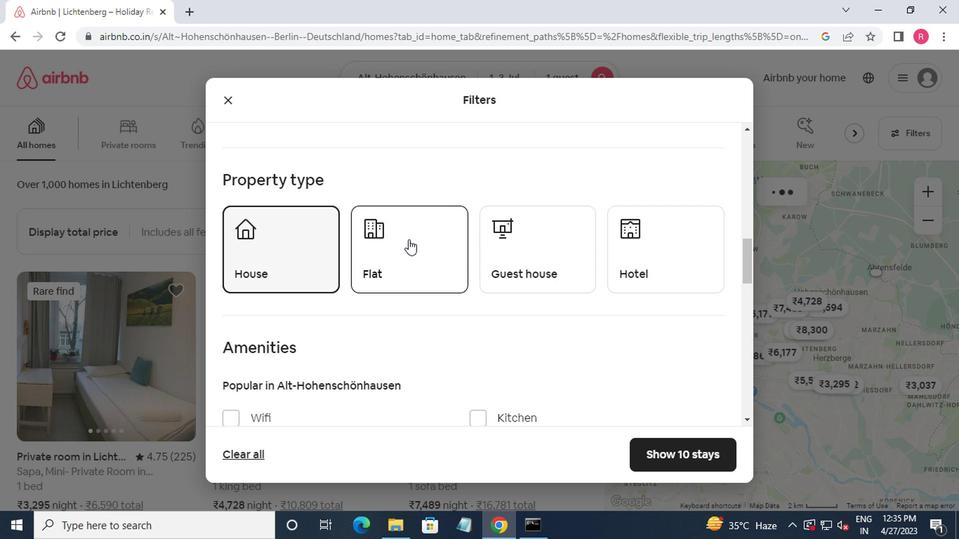 
Action: Mouse pressed left at (405, 240)
Screenshot: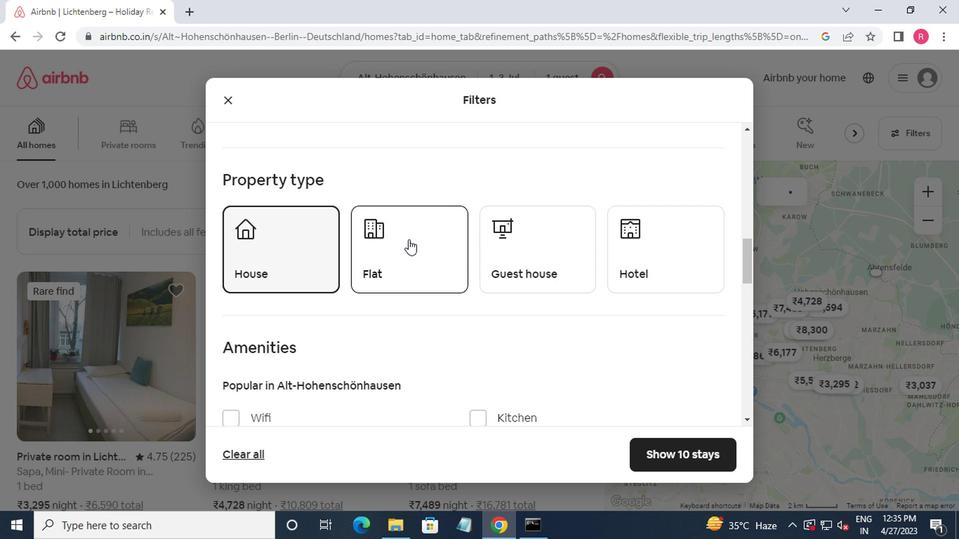 
Action: Mouse moved to (423, 241)
Screenshot: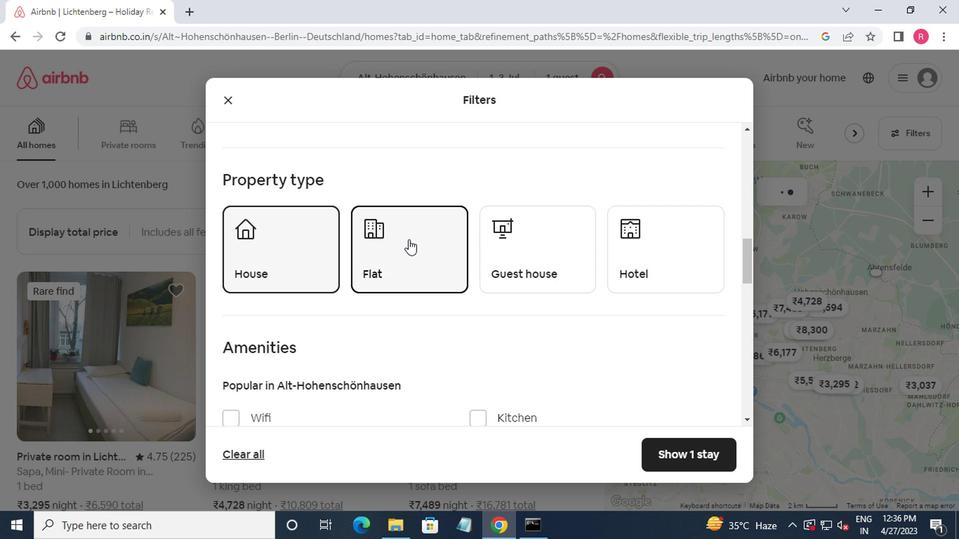 
Action: Mouse scrolled (423, 241) with delta (0, 0)
Screenshot: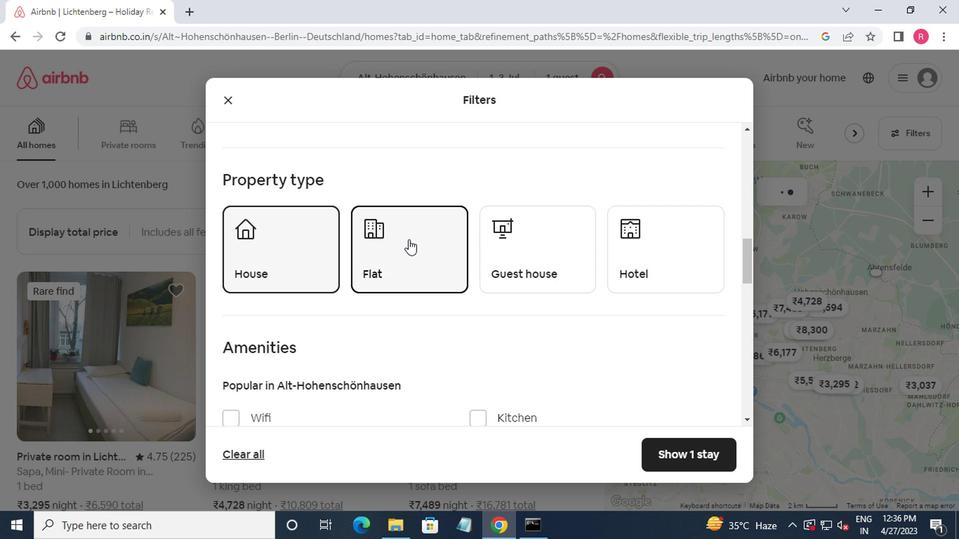 
Action: Mouse moved to (525, 185)
Screenshot: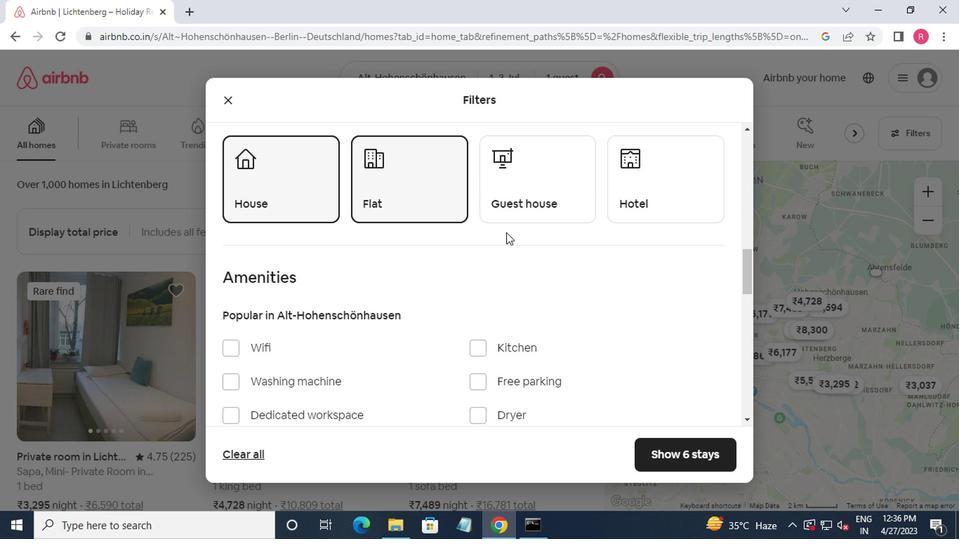 
Action: Mouse pressed left at (525, 185)
Screenshot: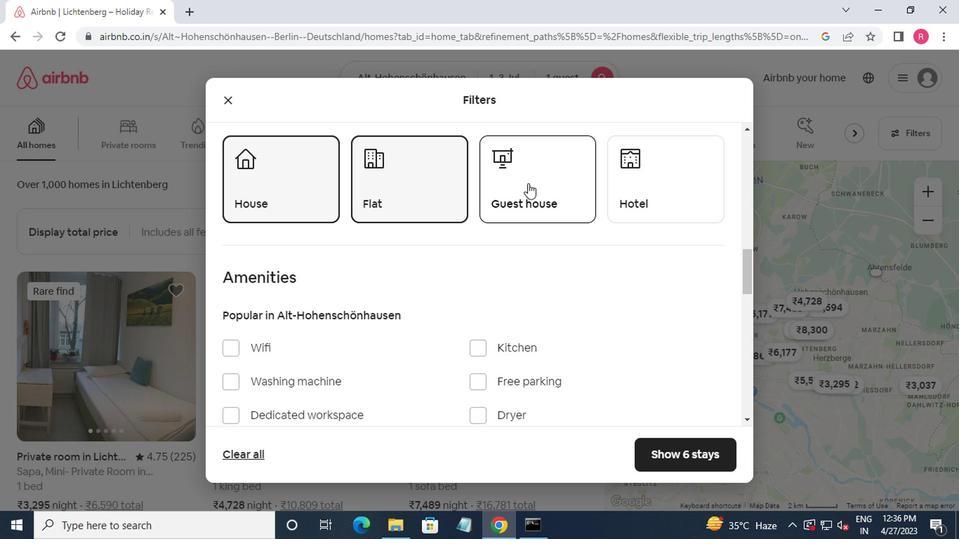 
Action: Mouse moved to (644, 198)
Screenshot: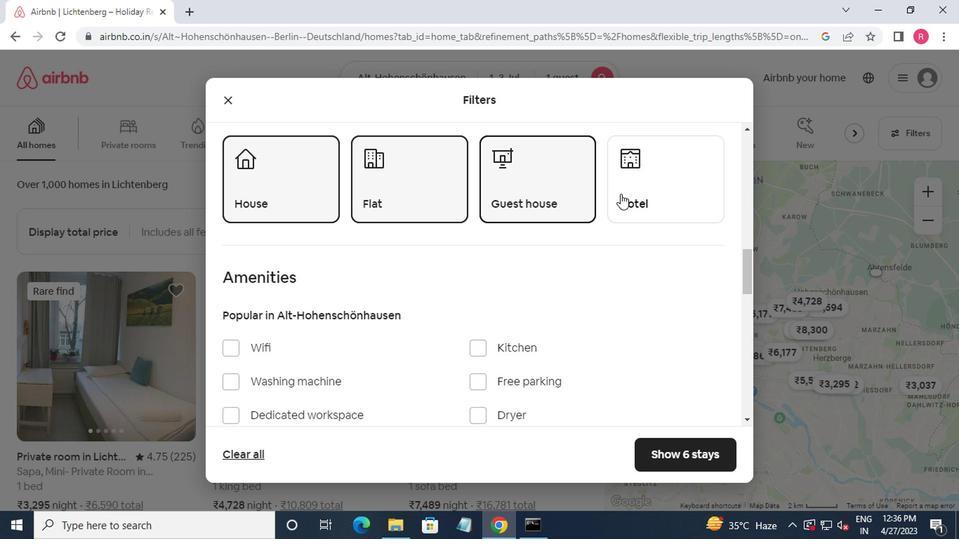 
Action: Mouse pressed left at (644, 198)
Screenshot: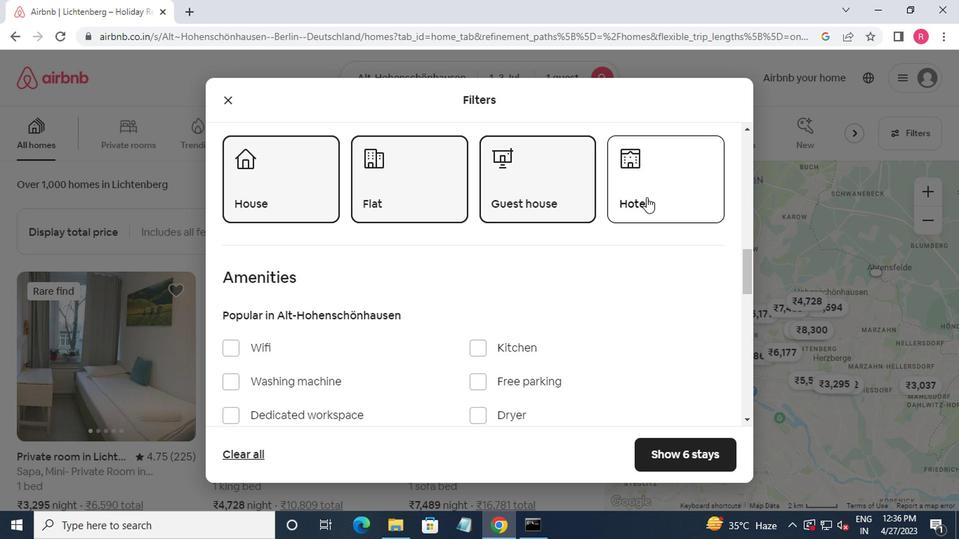 
Action: Mouse moved to (615, 205)
Screenshot: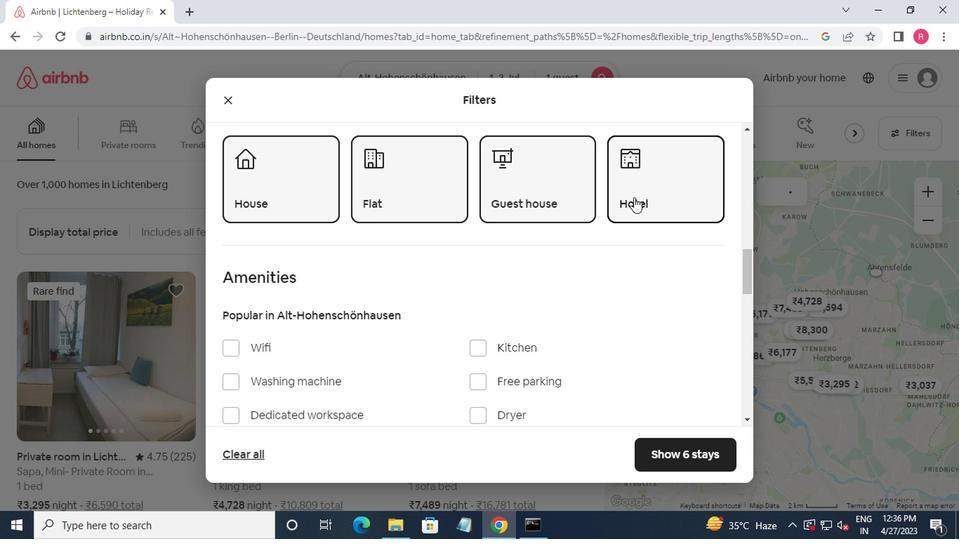 
Action: Mouse scrolled (615, 204) with delta (0, 0)
Screenshot: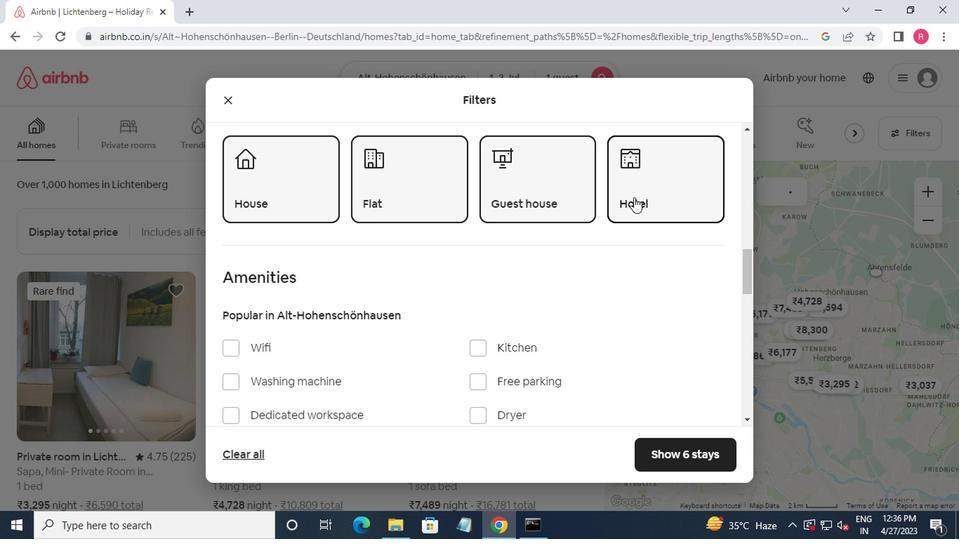 
Action: Mouse moved to (607, 207)
Screenshot: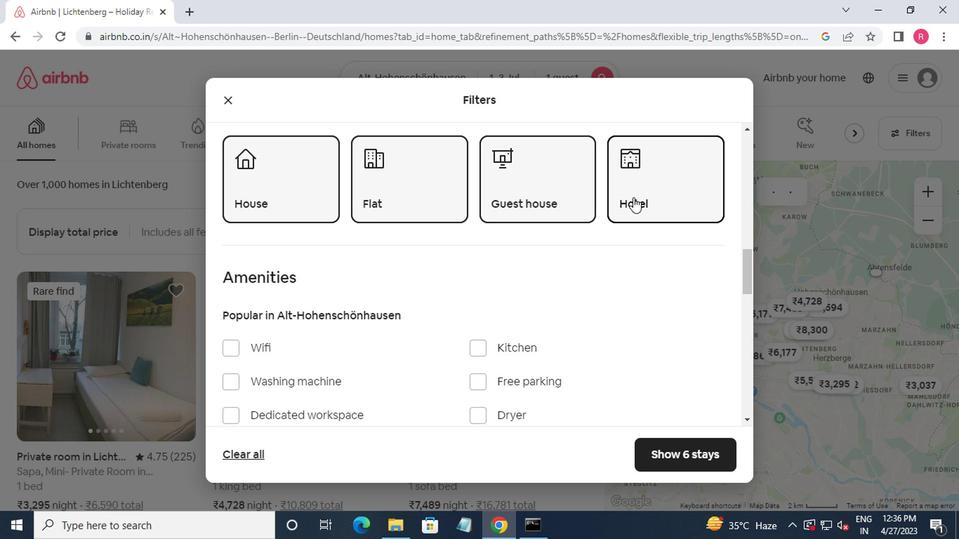 
Action: Mouse scrolled (607, 207) with delta (0, 0)
Screenshot: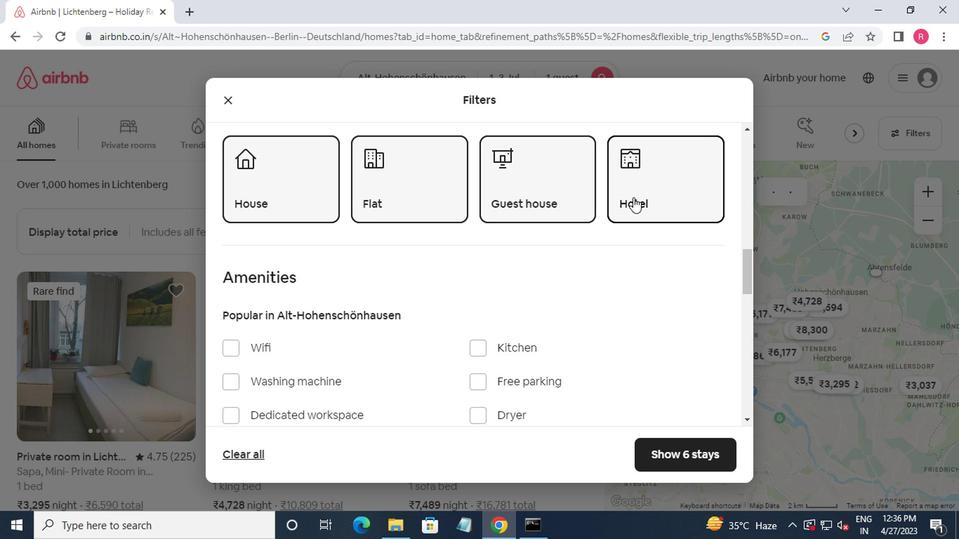
Action: Mouse moved to (602, 210)
Screenshot: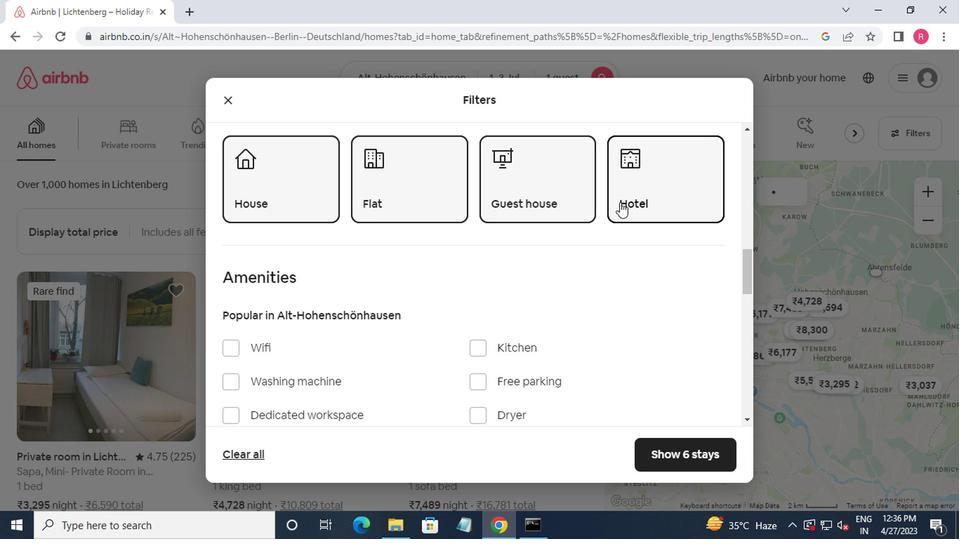 
Action: Mouse scrolled (602, 209) with delta (0, 0)
Screenshot: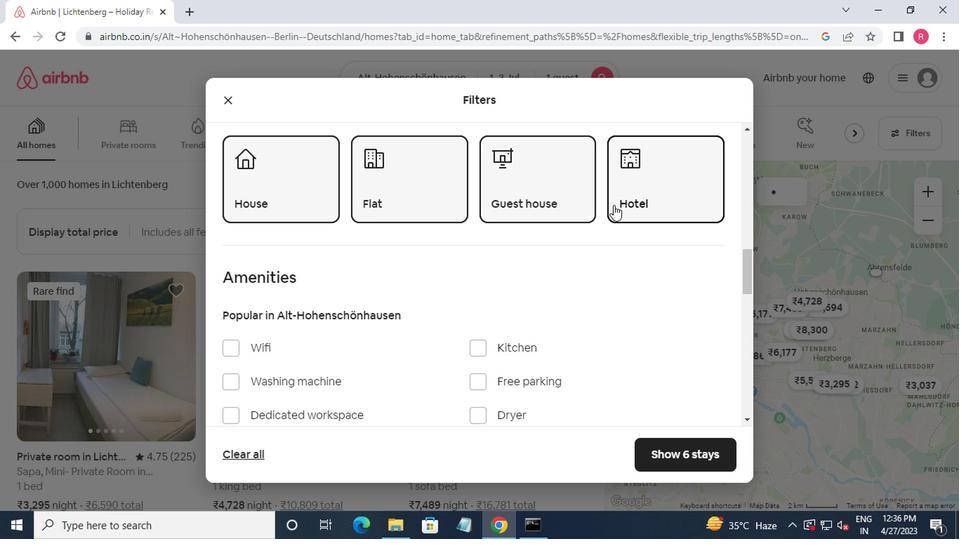 
Action: Mouse moved to (233, 144)
Screenshot: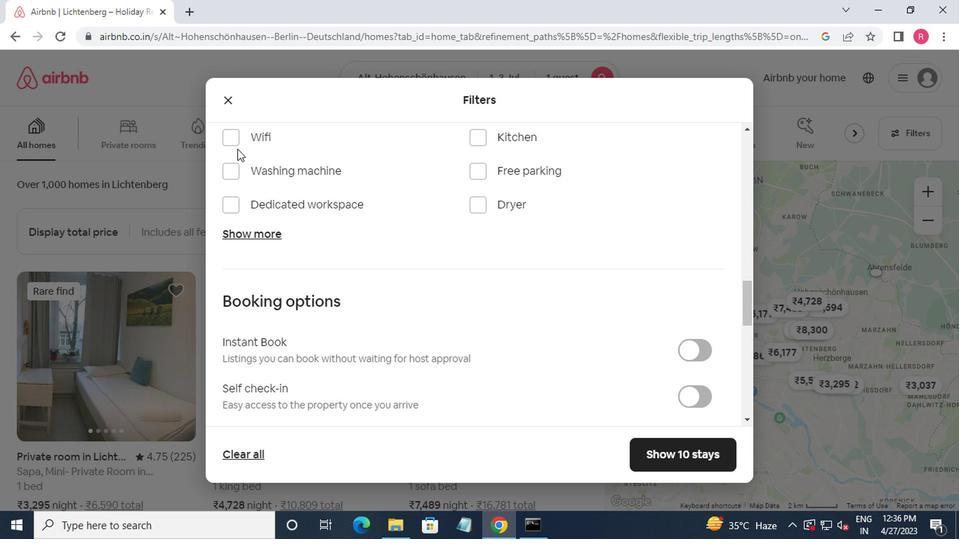 
Action: Mouse pressed left at (233, 144)
Screenshot: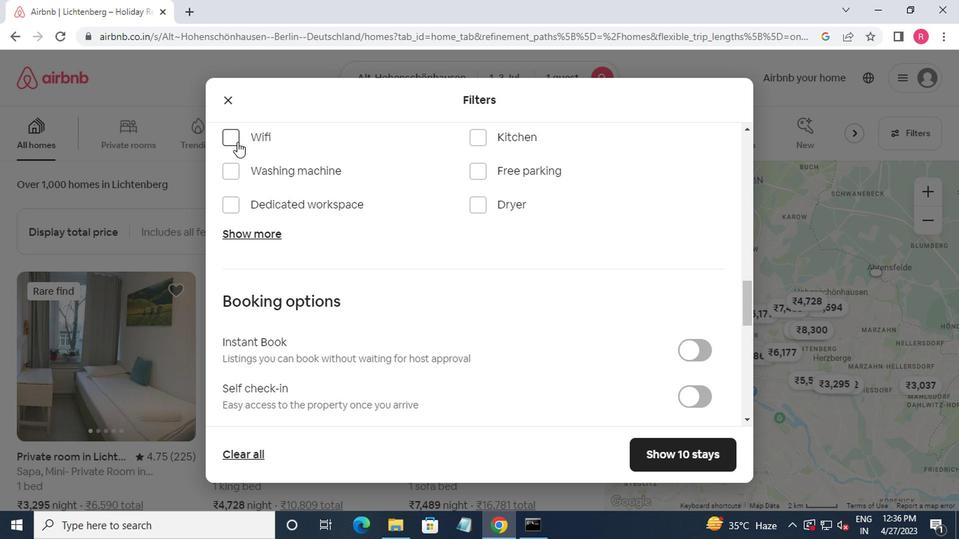 
Action: Mouse moved to (255, 146)
Screenshot: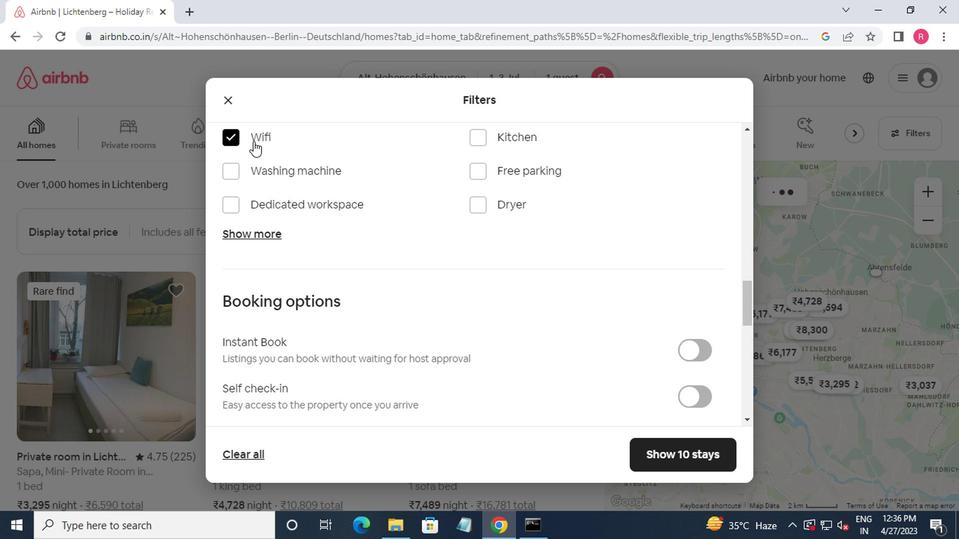 
Action: Mouse scrolled (255, 145) with delta (0, 0)
Screenshot: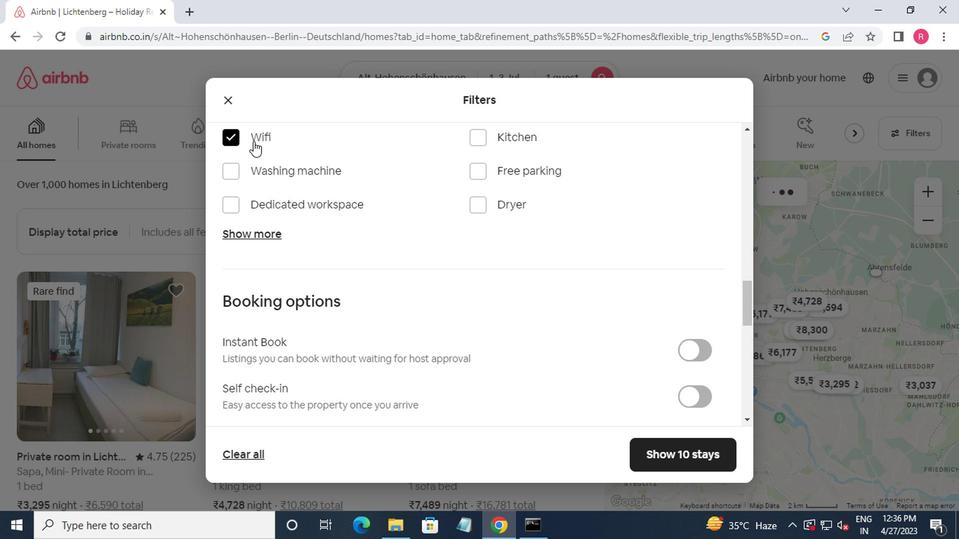 
Action: Mouse moved to (258, 149)
Screenshot: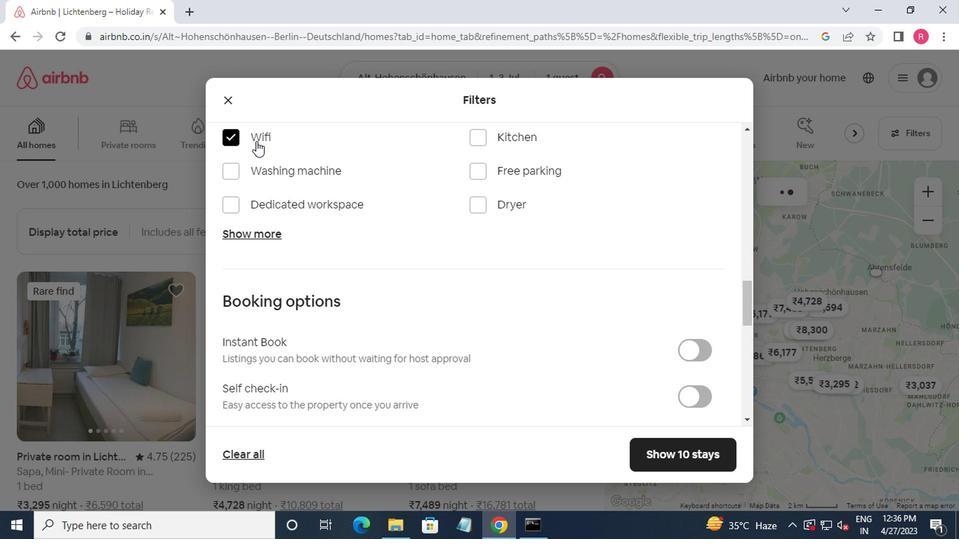 
Action: Mouse scrolled (258, 148) with delta (0, 0)
Screenshot: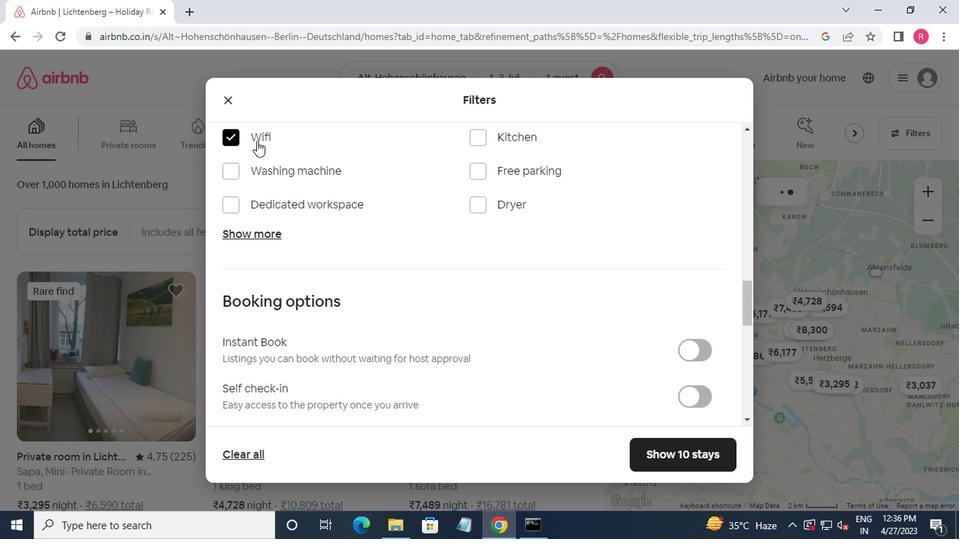 
Action: Mouse moved to (259, 151)
Screenshot: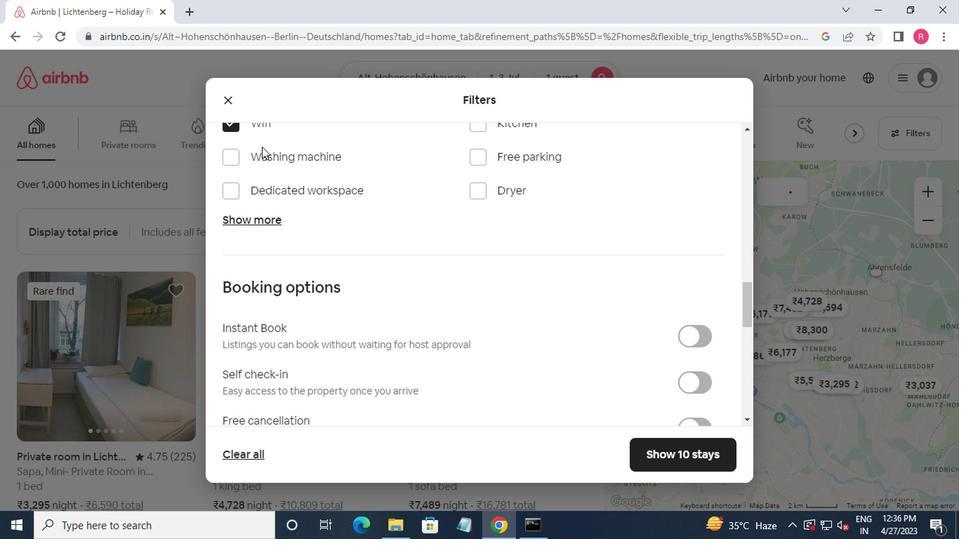 
Action: Mouse scrolled (259, 151) with delta (0, 0)
Screenshot: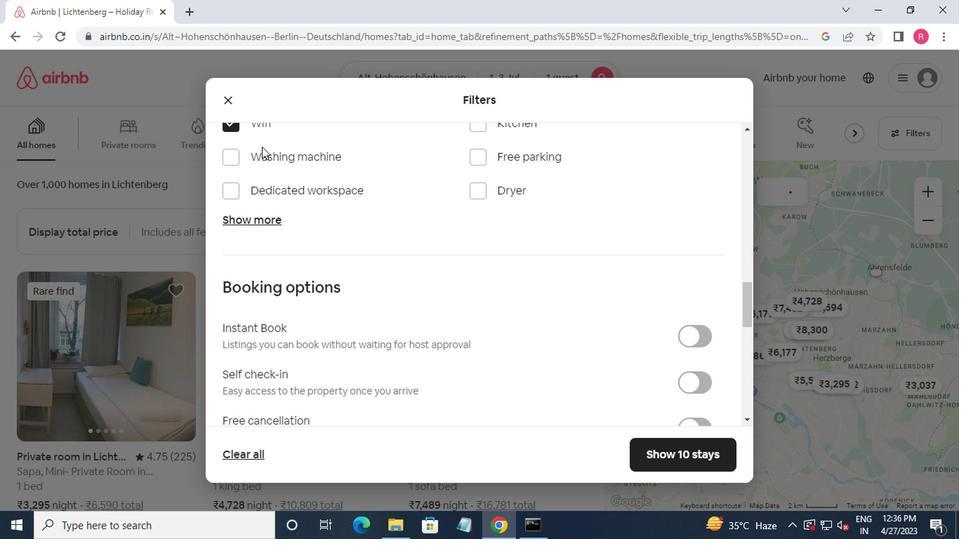 
Action: Mouse moved to (261, 154)
Screenshot: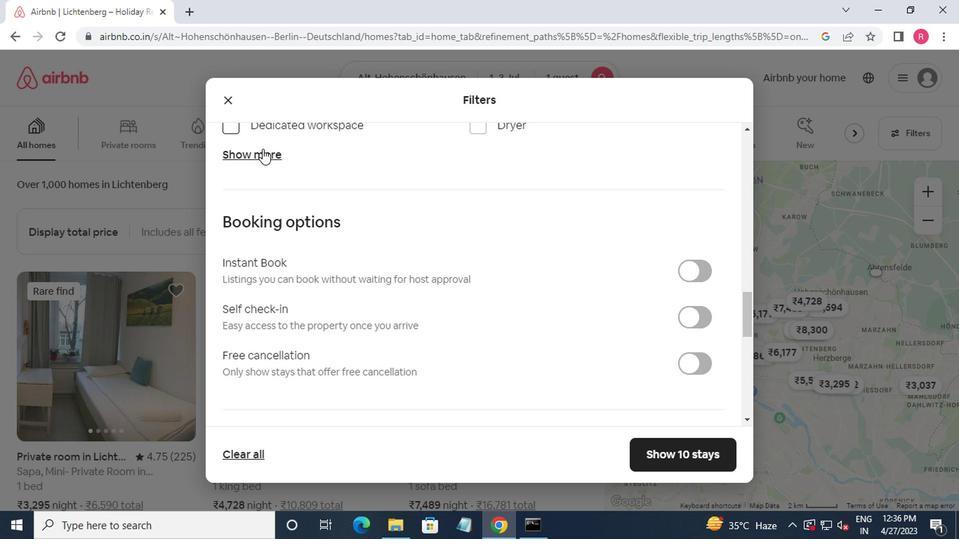 
Action: Mouse scrolled (261, 153) with delta (0, 0)
Screenshot: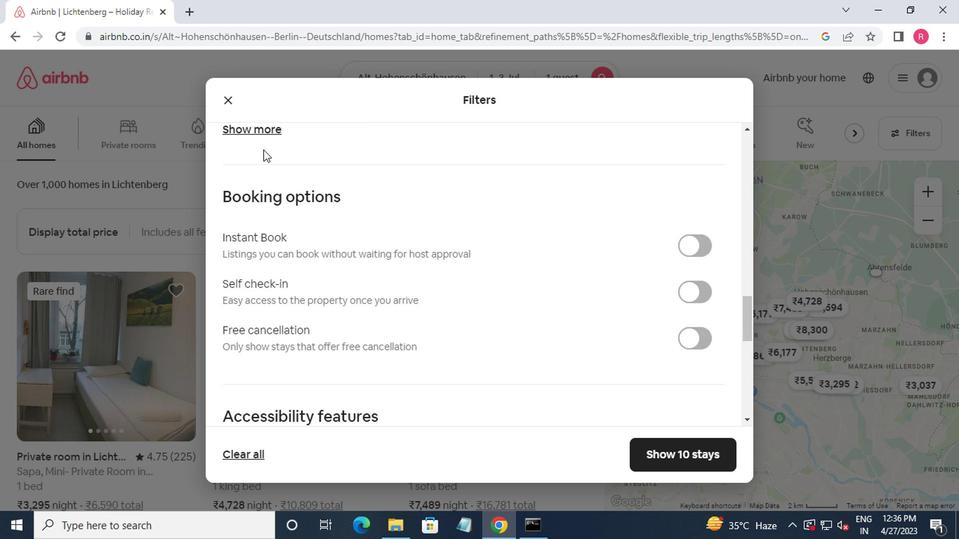 
Action: Mouse moved to (529, 225)
Screenshot: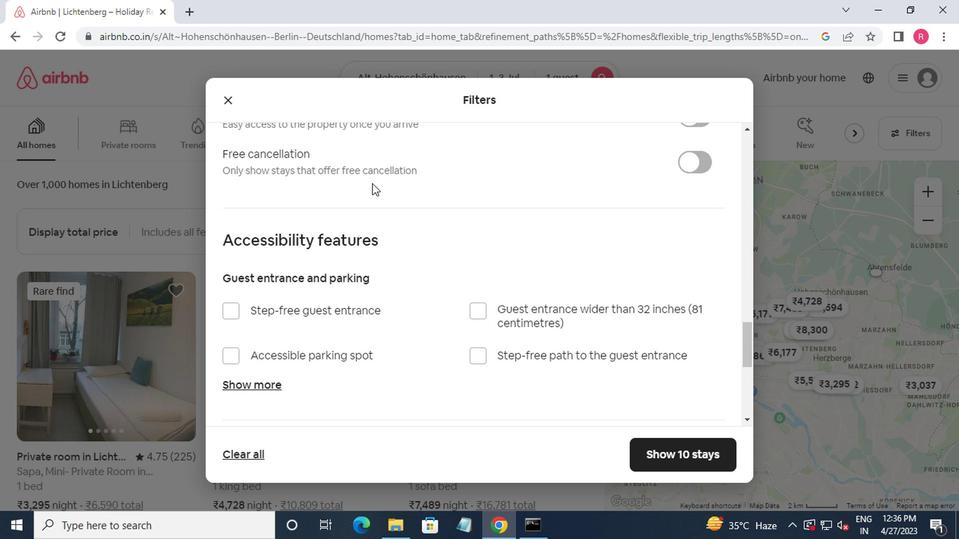 
Action: Mouse scrolled (529, 225) with delta (0, 0)
Screenshot: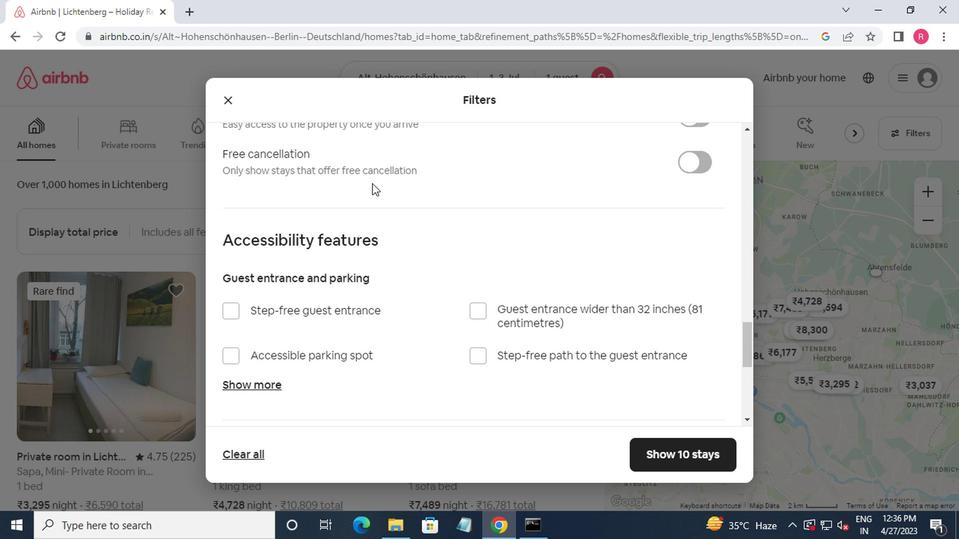 
Action: Mouse moved to (544, 227)
Screenshot: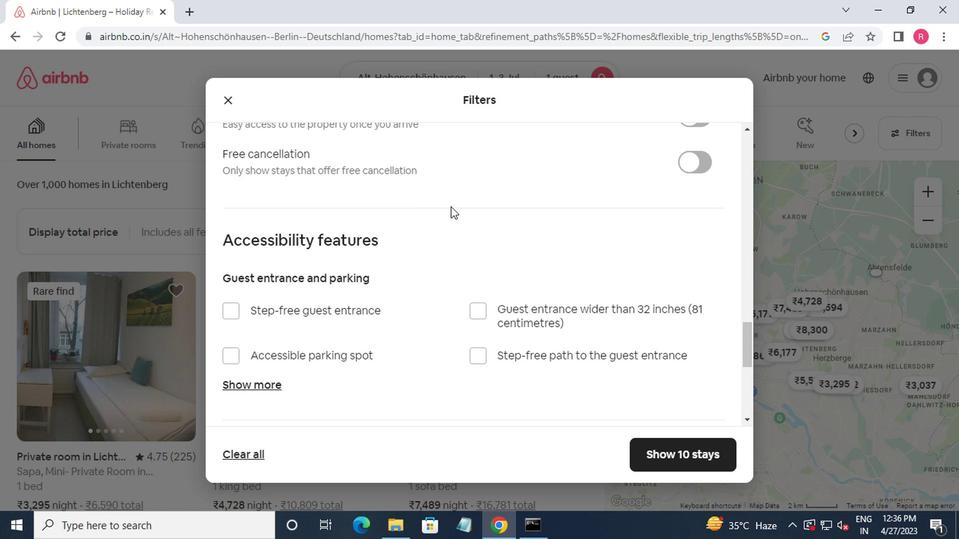 
Action: Mouse scrolled (544, 228) with delta (0, 0)
Screenshot: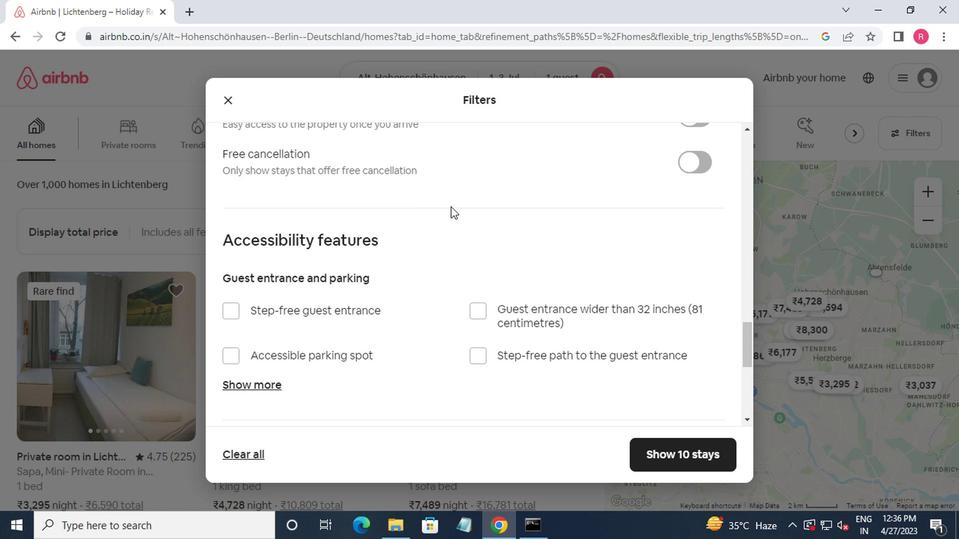 
Action: Mouse moved to (691, 253)
Screenshot: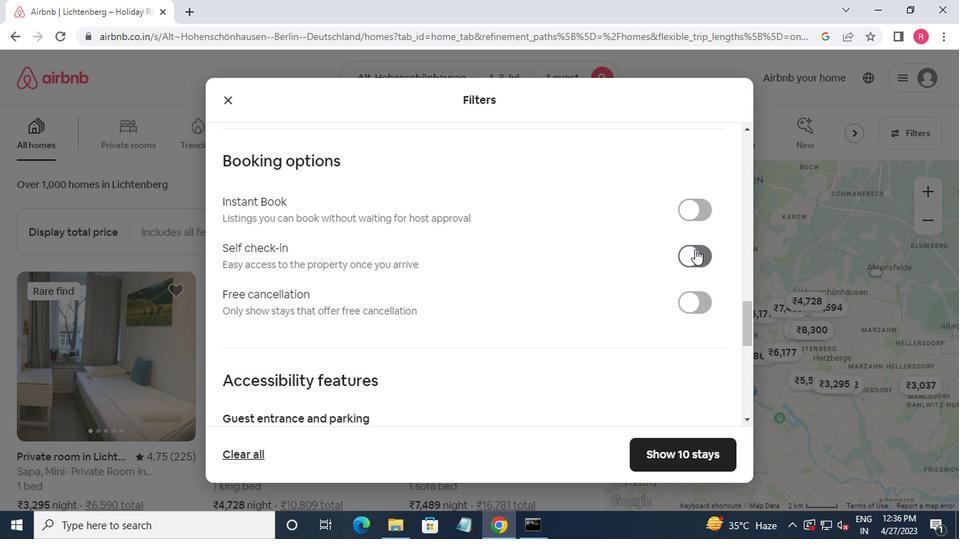 
Action: Mouse pressed left at (691, 253)
Screenshot: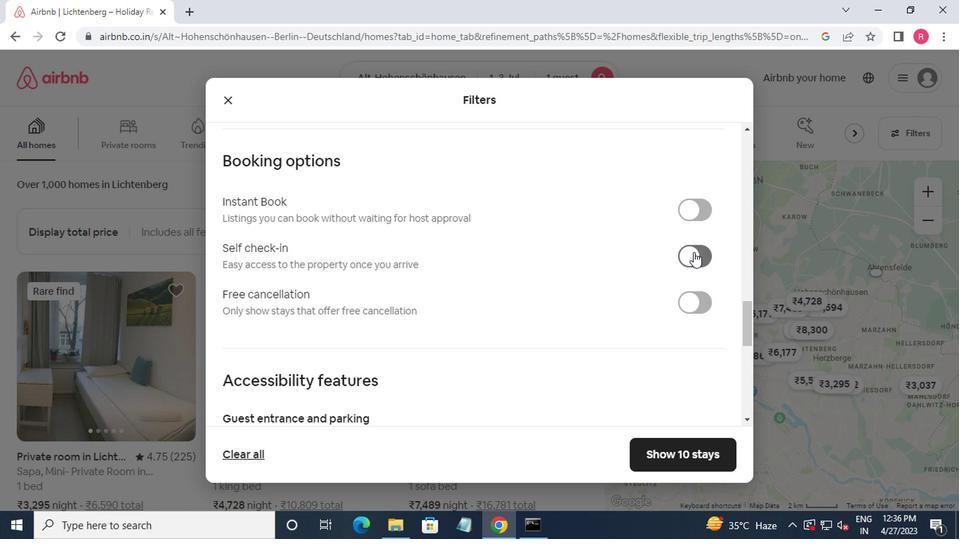 
Action: Mouse moved to (565, 236)
Screenshot: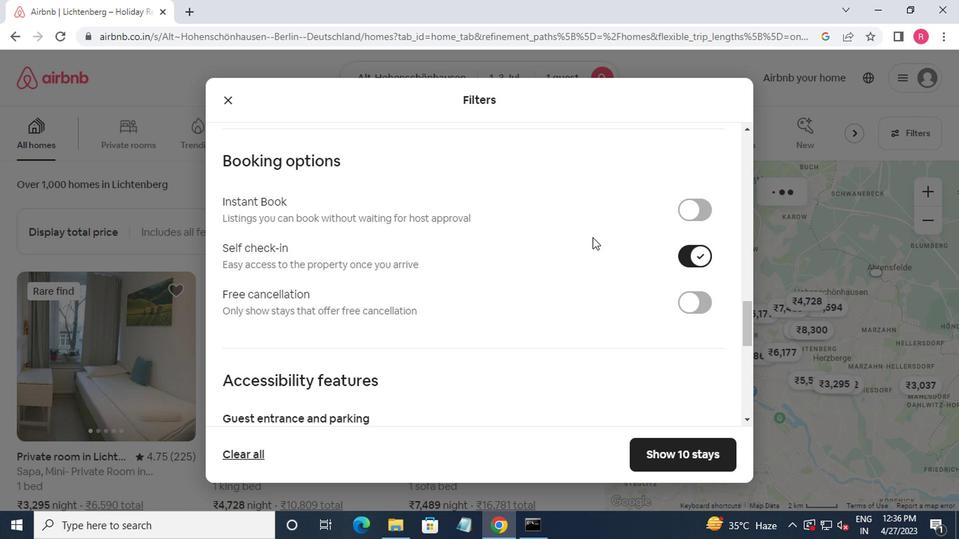 
Action: Mouse scrolled (565, 236) with delta (0, 0)
Screenshot: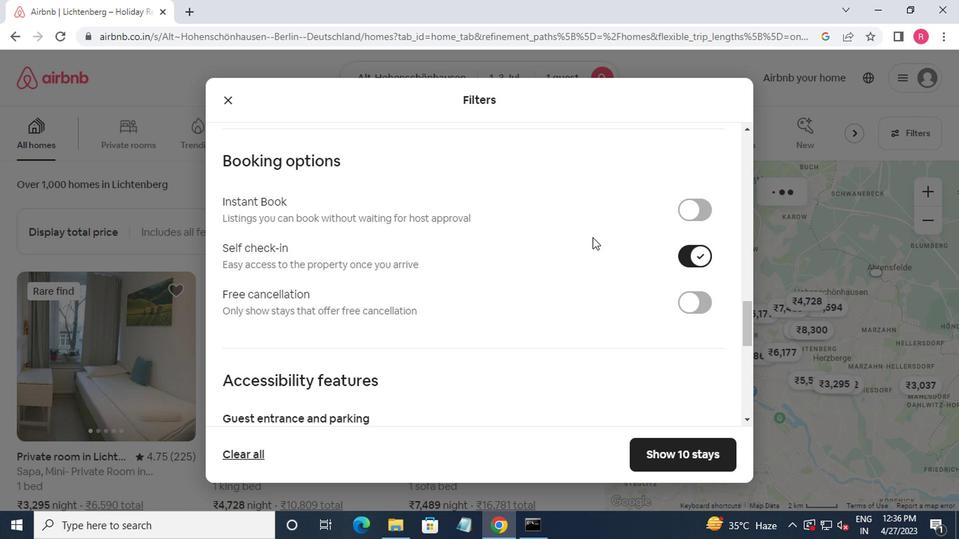 
Action: Mouse moved to (563, 236)
Screenshot: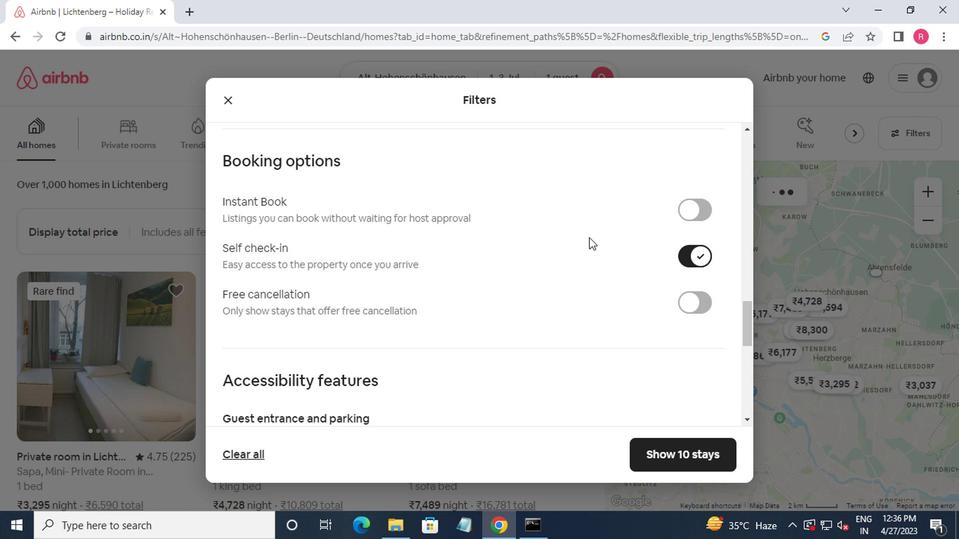 
Action: Mouse scrolled (563, 235) with delta (0, 0)
Screenshot: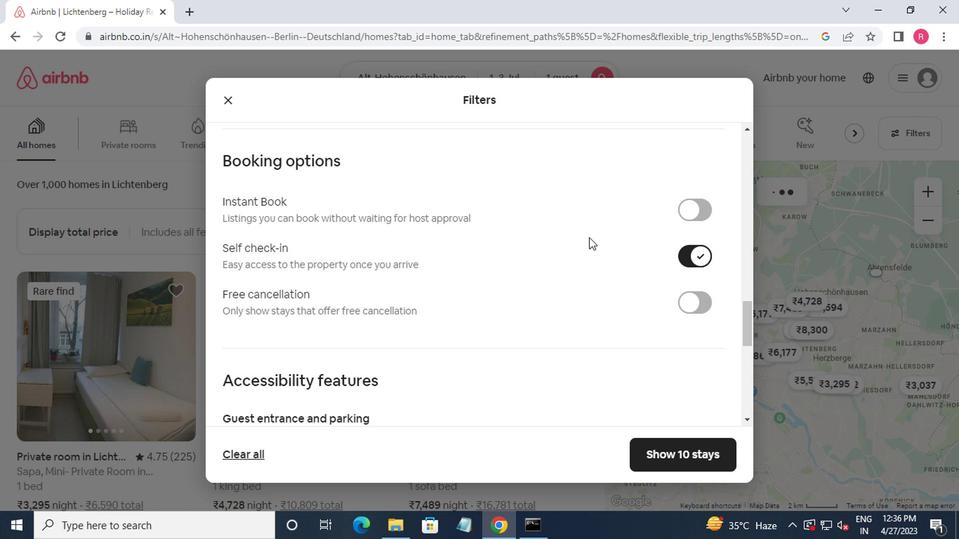 
Action: Mouse moved to (558, 236)
Screenshot: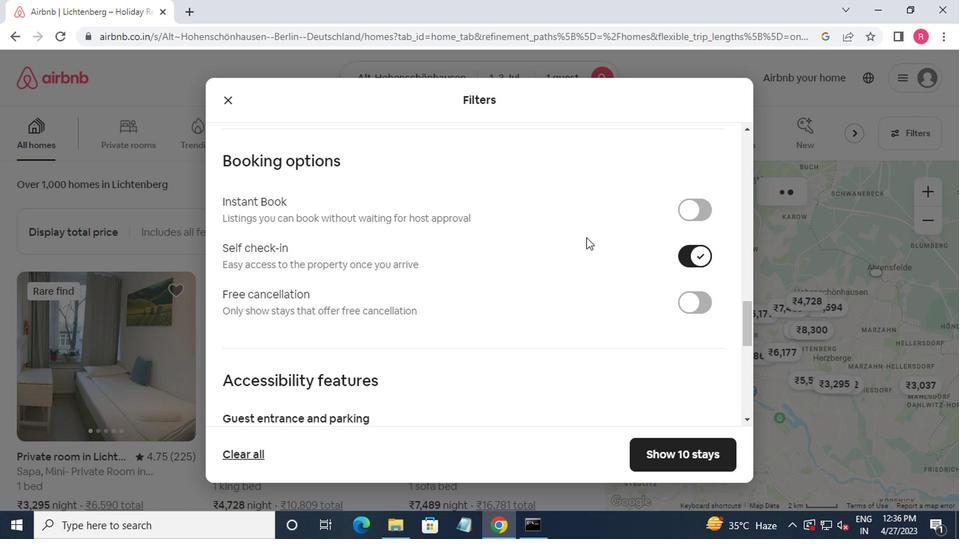 
Action: Mouse scrolled (558, 235) with delta (0, 0)
Screenshot: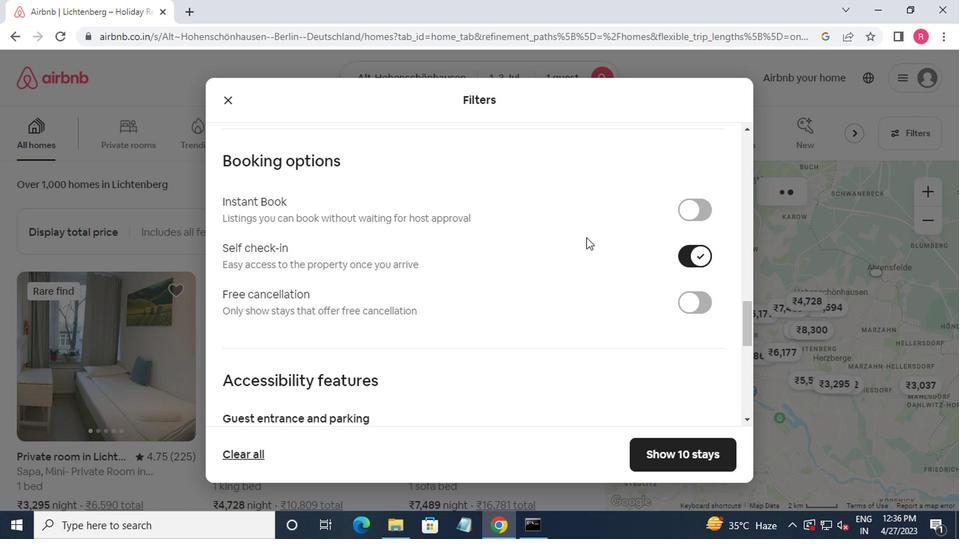 
Action: Mouse moved to (555, 235)
Screenshot: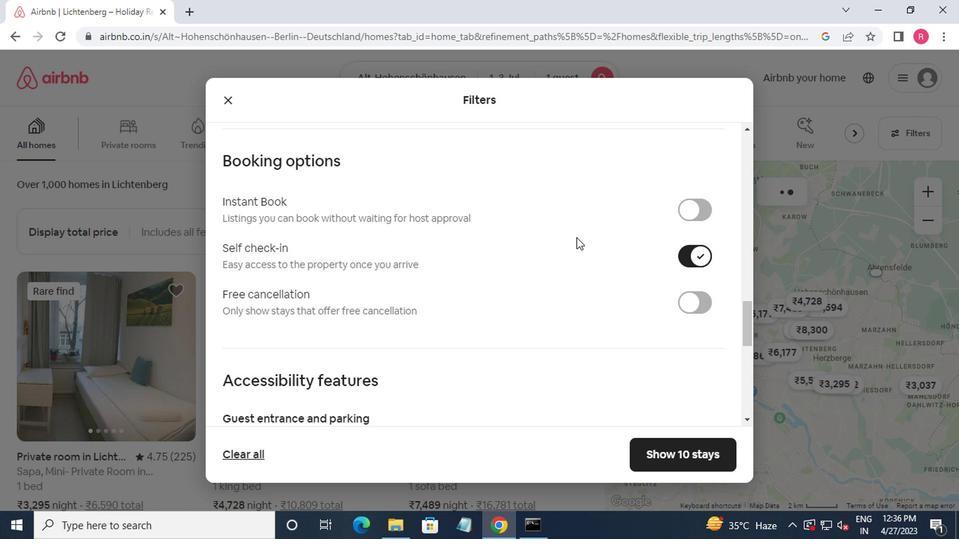 
Action: Mouse scrolled (555, 234) with delta (0, 0)
Screenshot: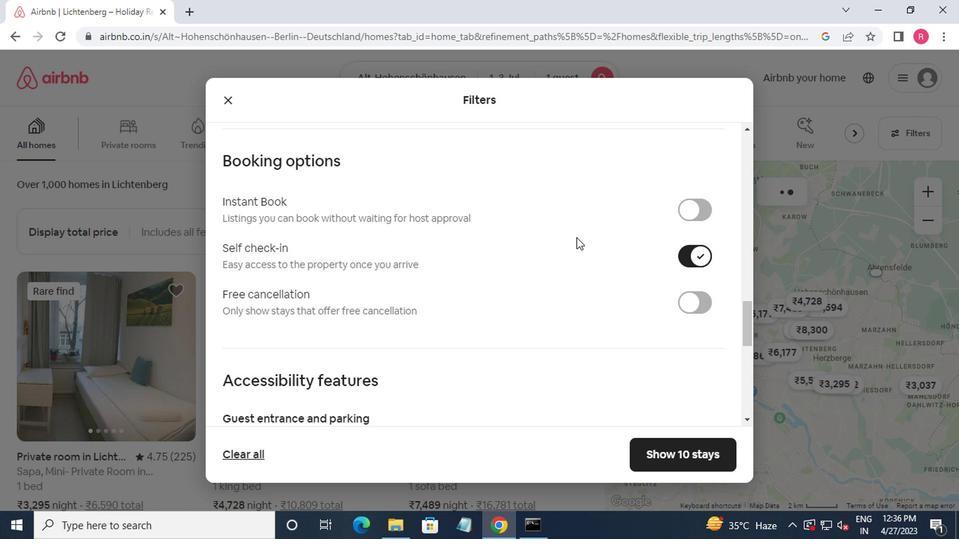 
Action: Mouse moved to (515, 228)
Screenshot: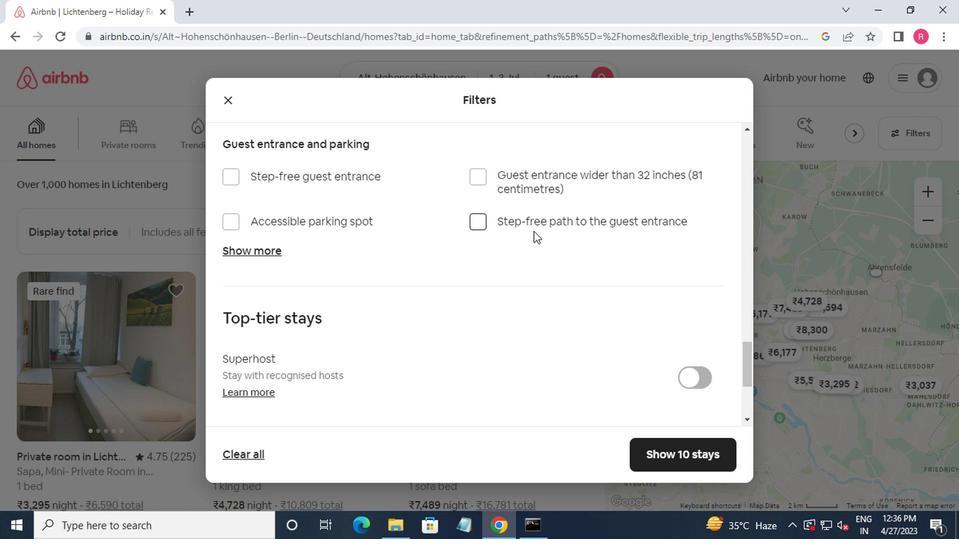 
Action: Mouse scrolled (515, 227) with delta (0, 0)
Screenshot: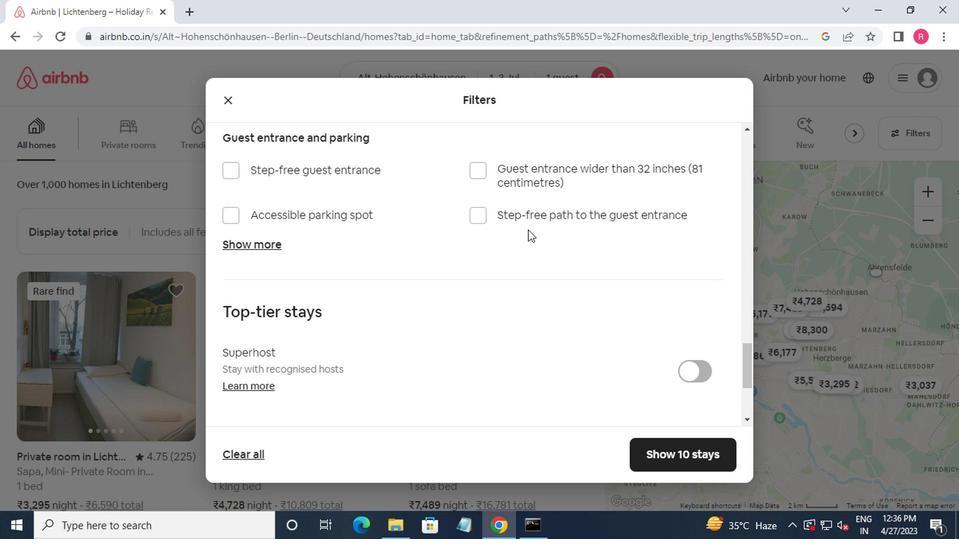 
Action: Mouse moved to (513, 228)
Screenshot: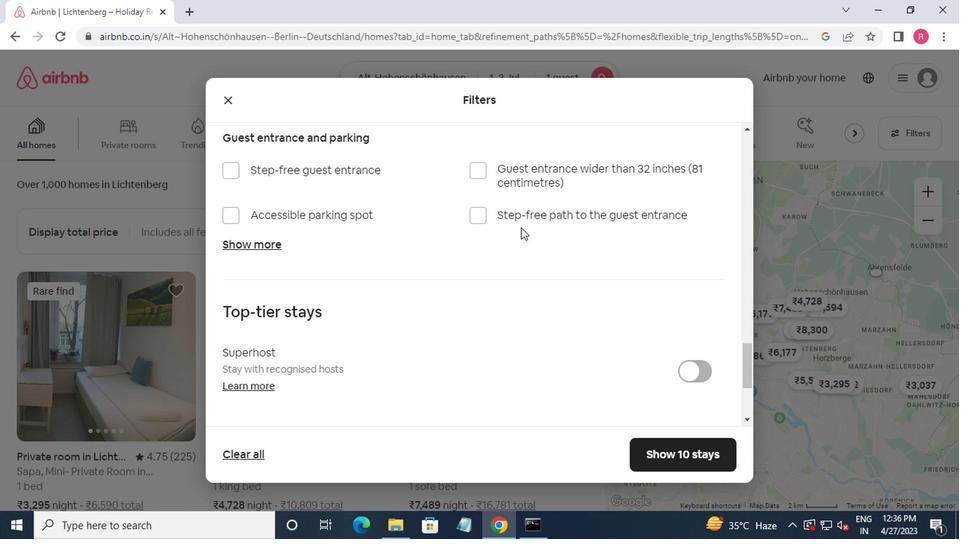 
Action: Mouse scrolled (513, 227) with delta (0, 0)
Screenshot: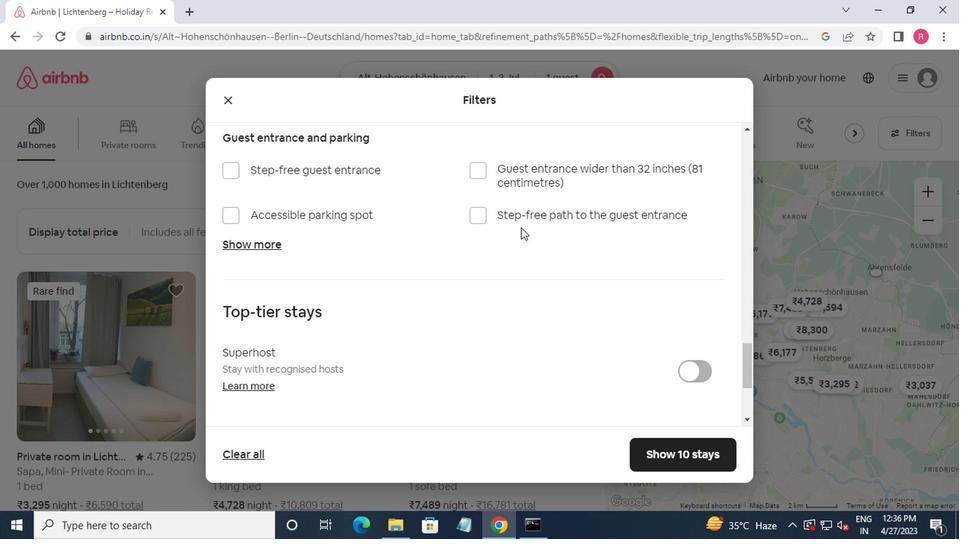 
Action: Mouse moved to (512, 228)
Screenshot: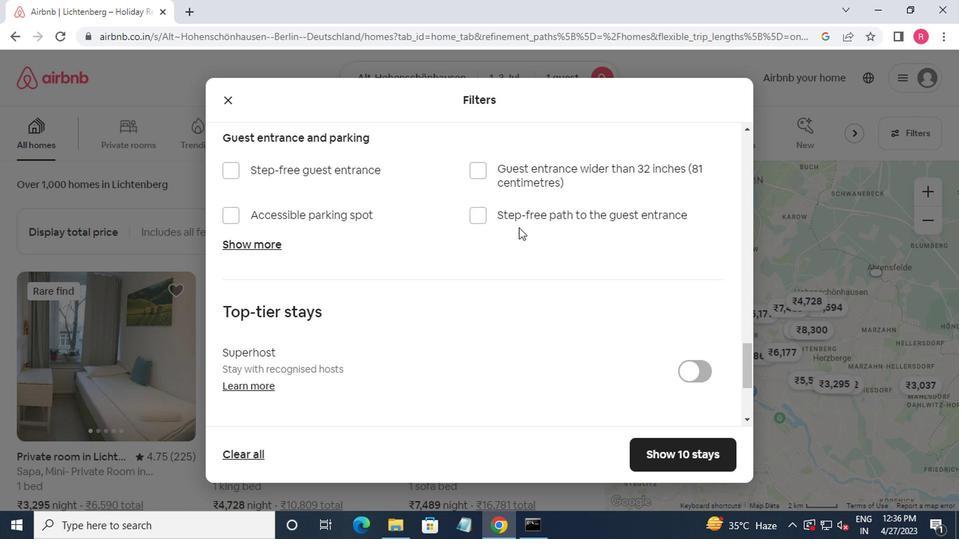 
Action: Mouse scrolled (512, 227) with delta (0, 0)
Screenshot: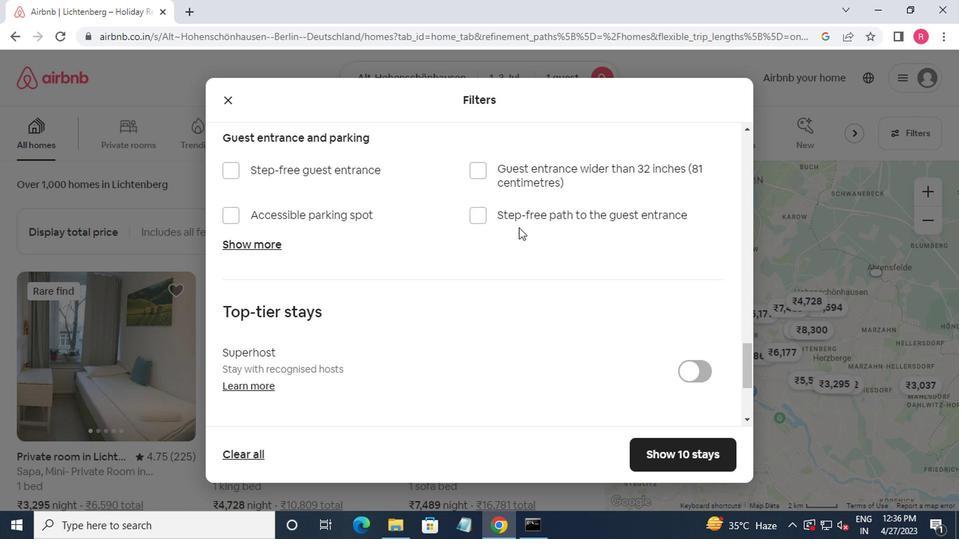 
Action: Mouse moved to (512, 228)
Screenshot: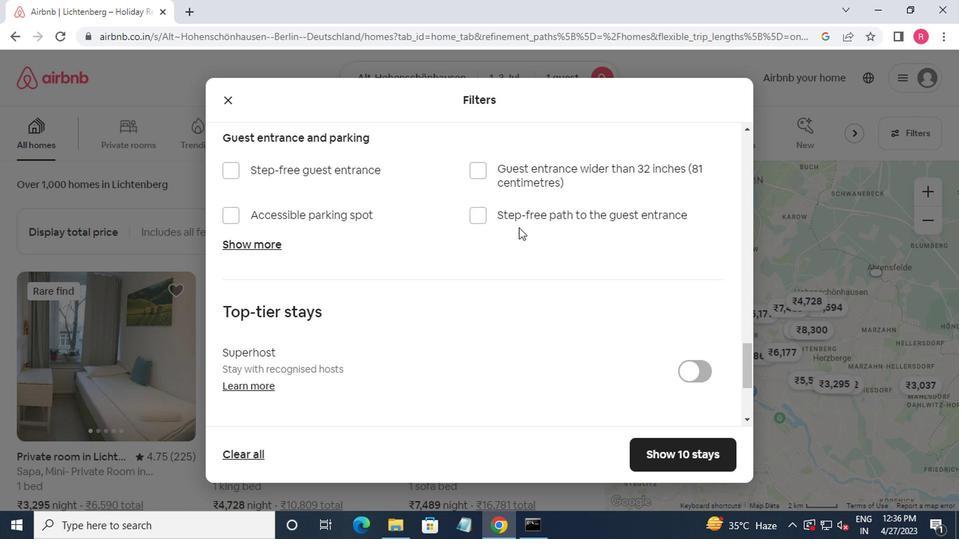 
Action: Mouse scrolled (512, 227) with delta (0, 0)
Screenshot: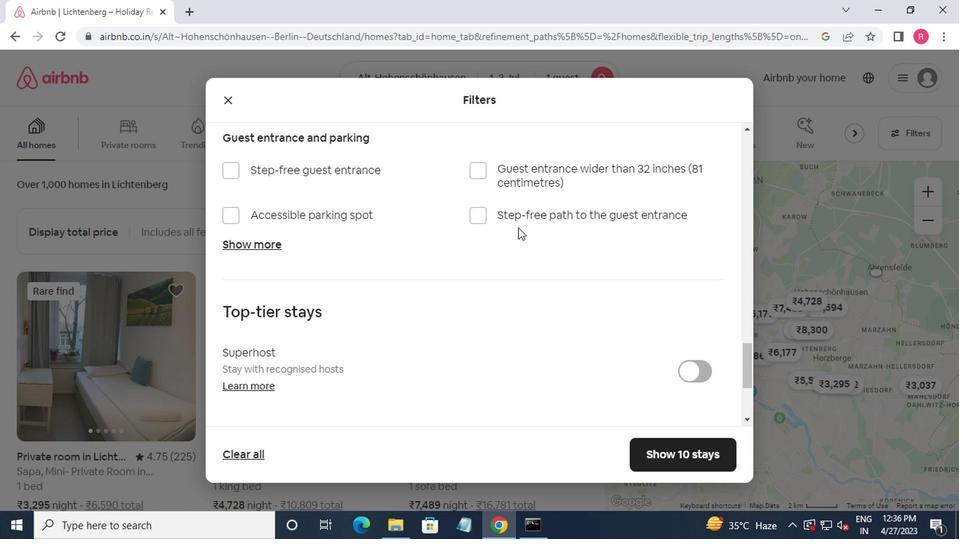 
Action: Mouse moved to (231, 332)
Screenshot: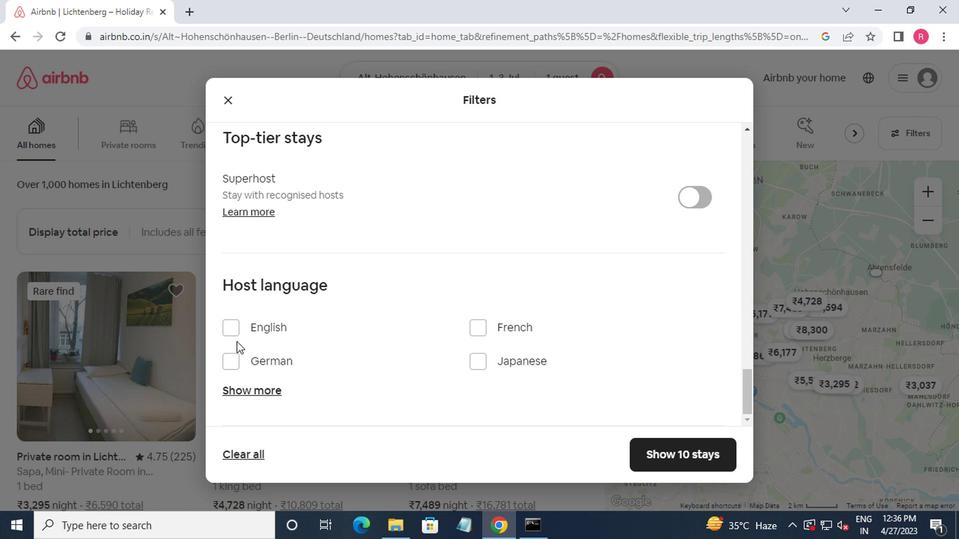 
Action: Mouse pressed left at (231, 332)
Screenshot: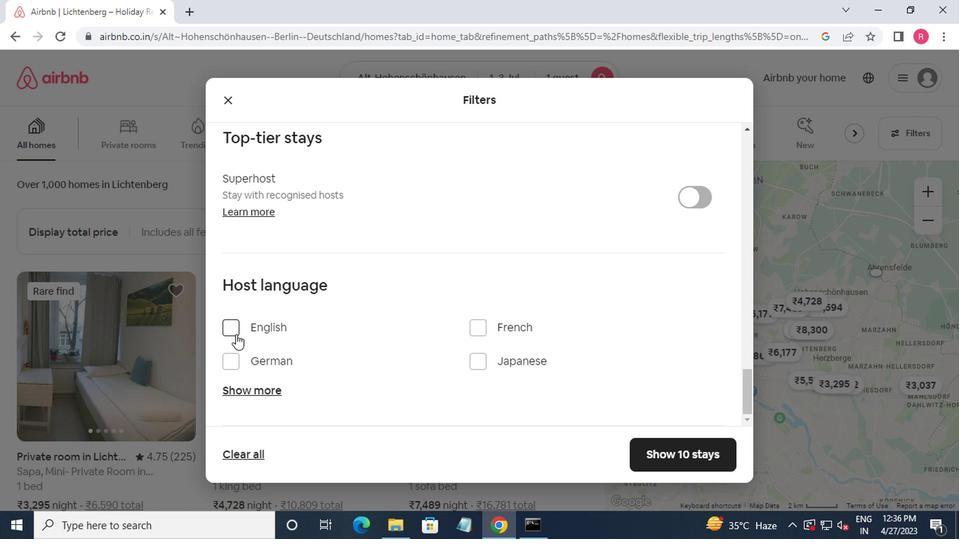 
Action: Mouse moved to (668, 445)
Screenshot: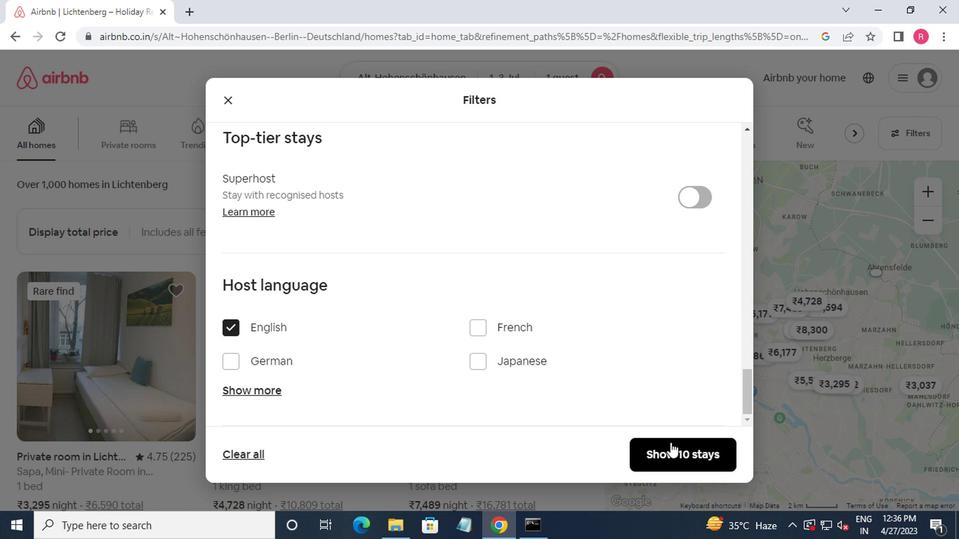 
Action: Mouse pressed left at (668, 445)
Screenshot: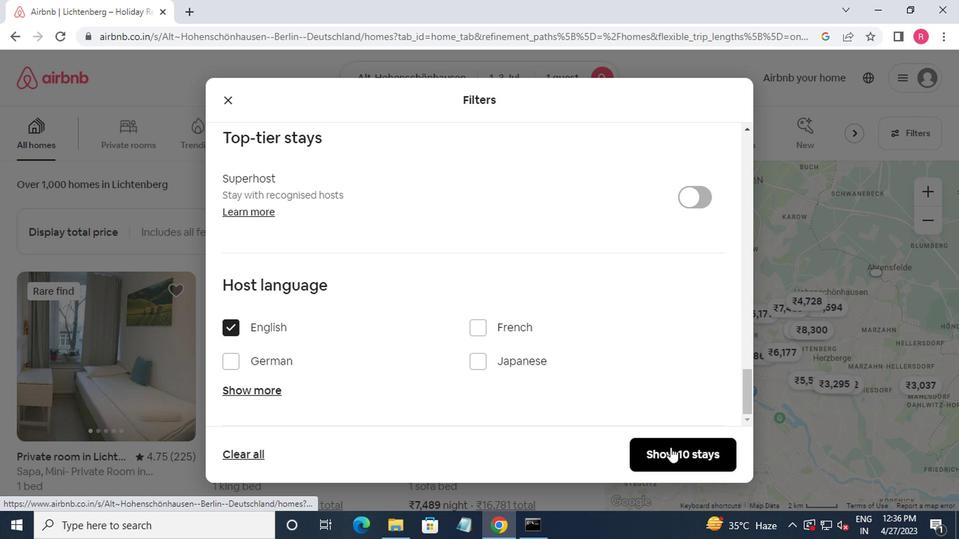 
Action: Mouse moved to (666, 445)
Screenshot: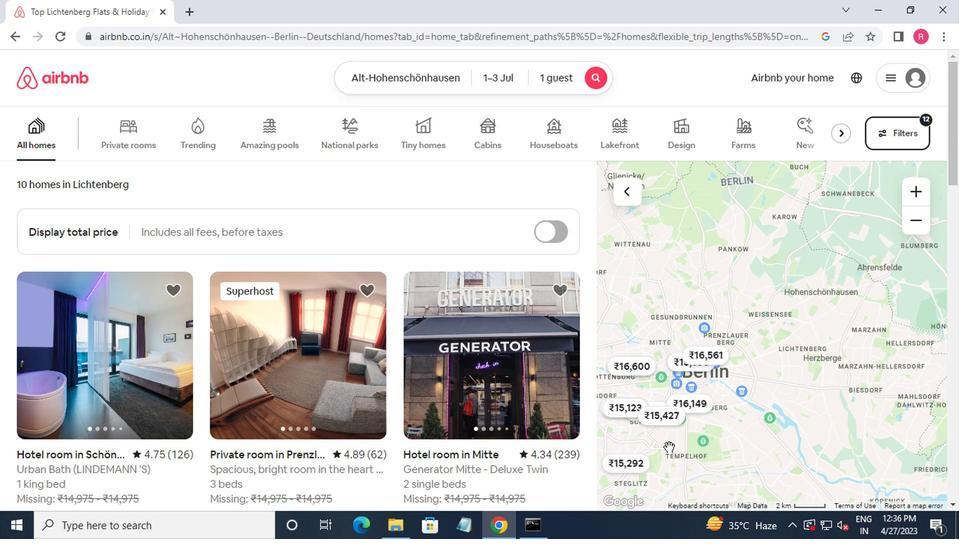 
